 Task: Look for space in Biritiba Mirim, Brazil from 21st June, 2023 to 29th June, 2023 for 4 adults in price range Rs.7000 to Rs.12000. Place can be entire place with 2 bedrooms having 2 beds and 2 bathrooms. Property type can be house, flat, guest house. Booking option can be shelf check-in. Required host language is Spanish.
Action: Mouse moved to (405, 90)
Screenshot: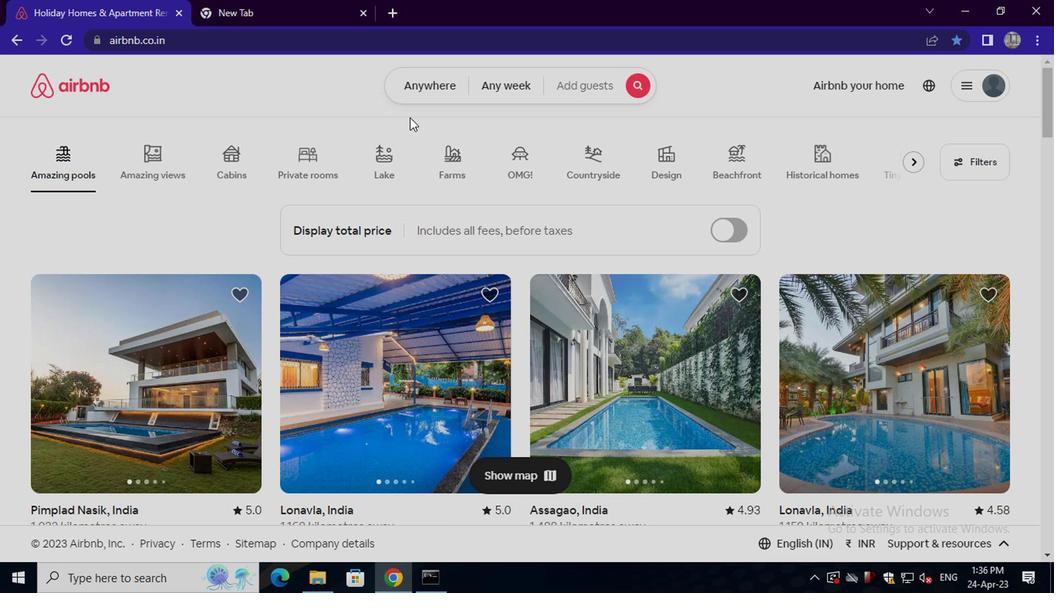 
Action: Mouse pressed left at (405, 90)
Screenshot: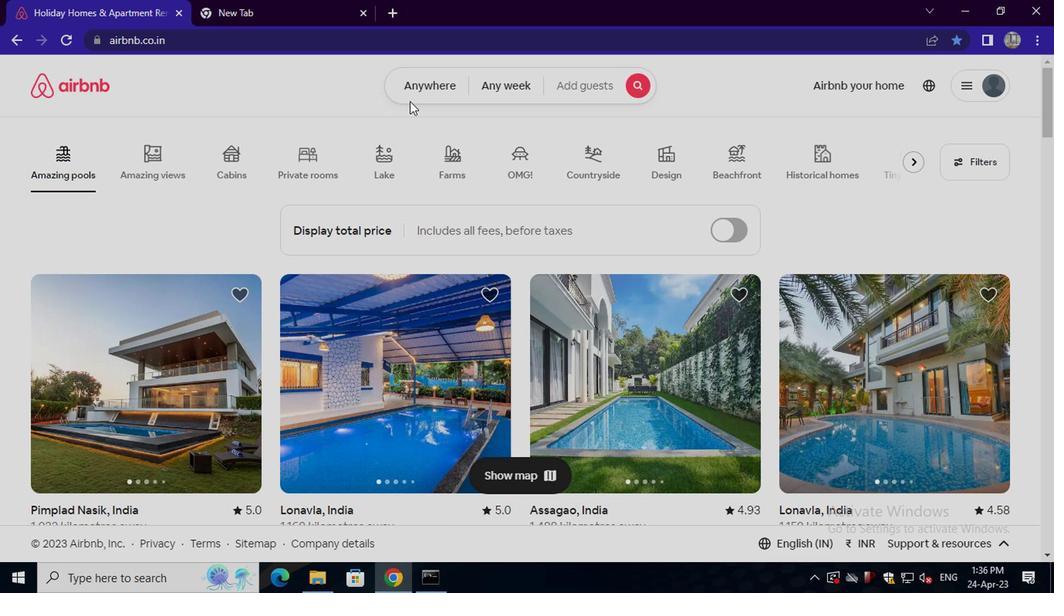 
Action: Mouse moved to (273, 145)
Screenshot: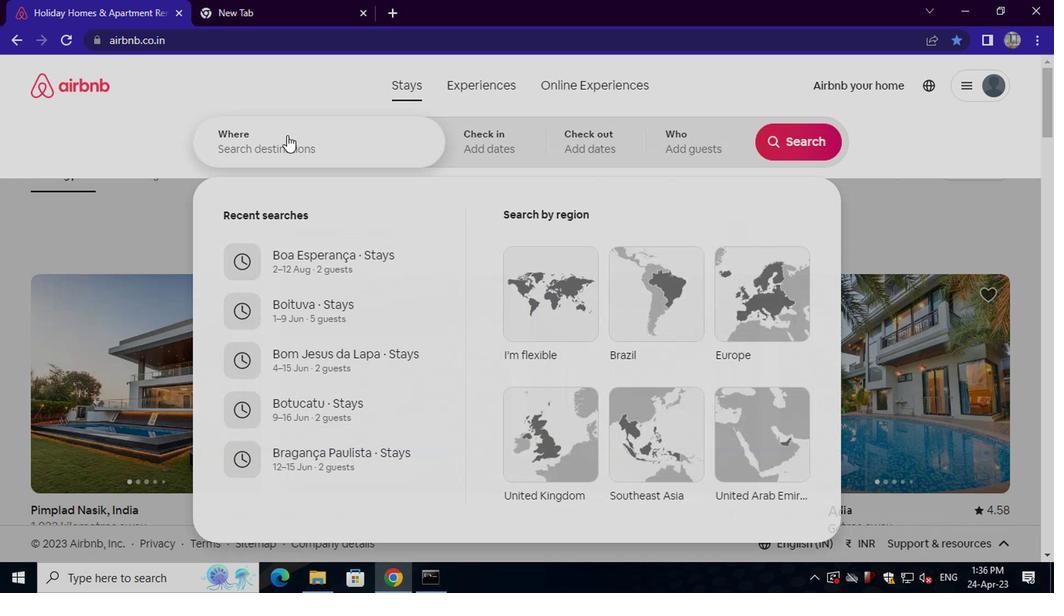 
Action: Mouse pressed left at (273, 145)
Screenshot: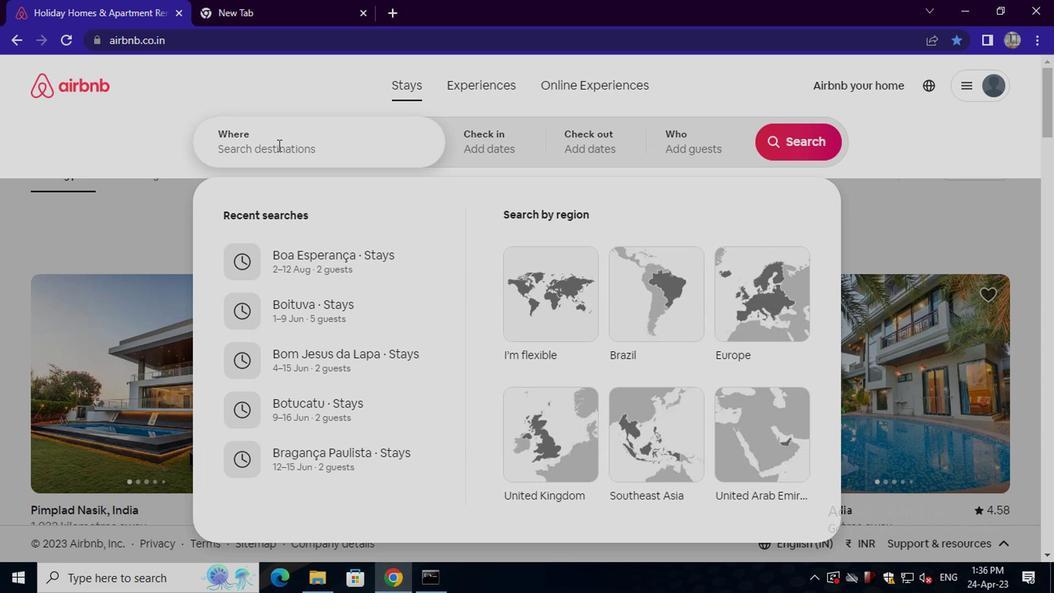 
Action: Key pressed biritiba<Key.space>mirim,<Key.space>brazil<Key.enter>
Screenshot: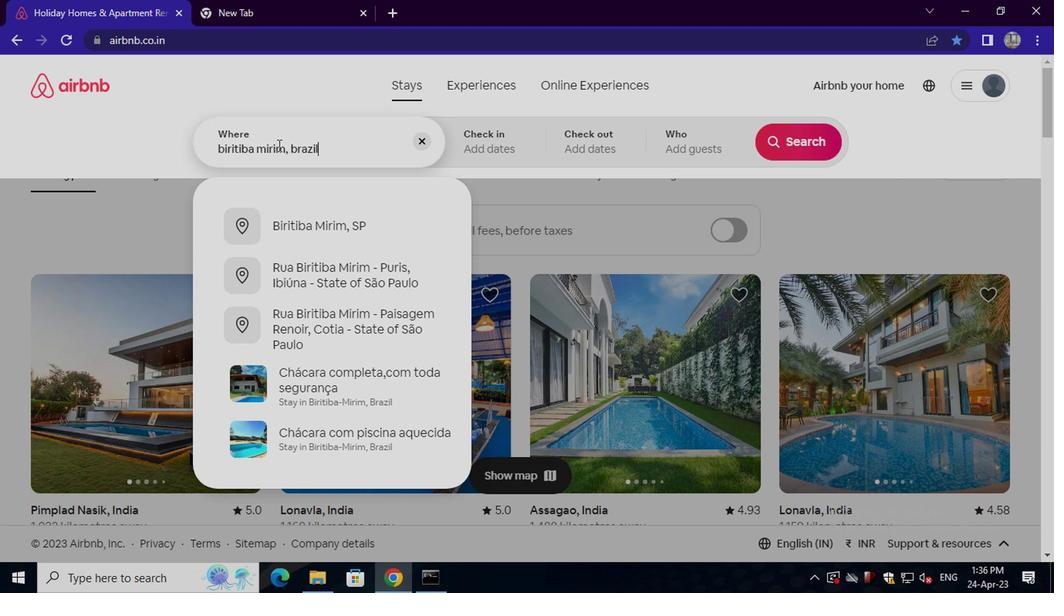 
Action: Mouse moved to (784, 263)
Screenshot: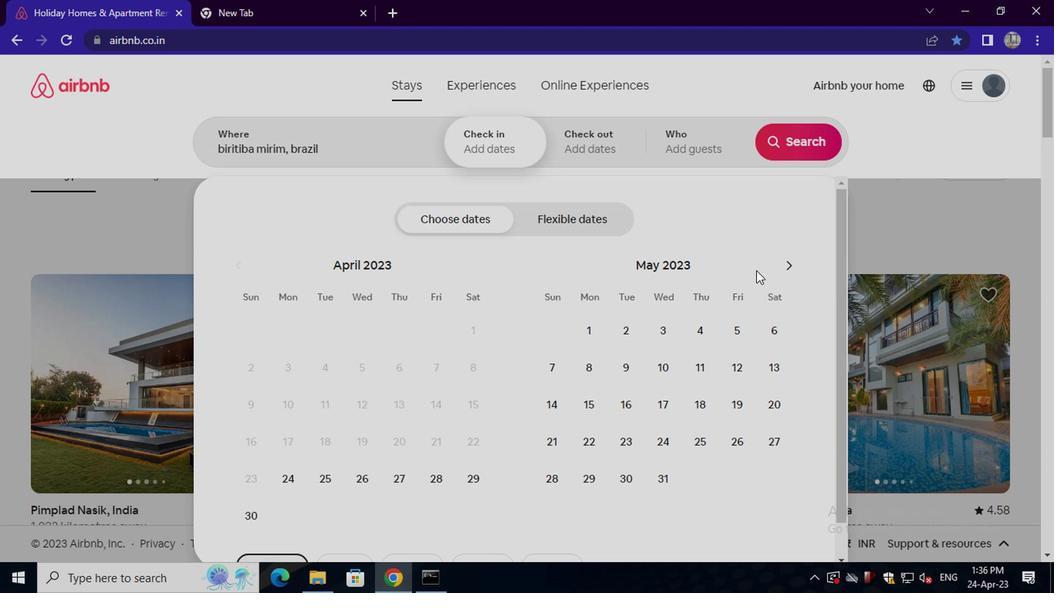 
Action: Mouse pressed left at (784, 263)
Screenshot: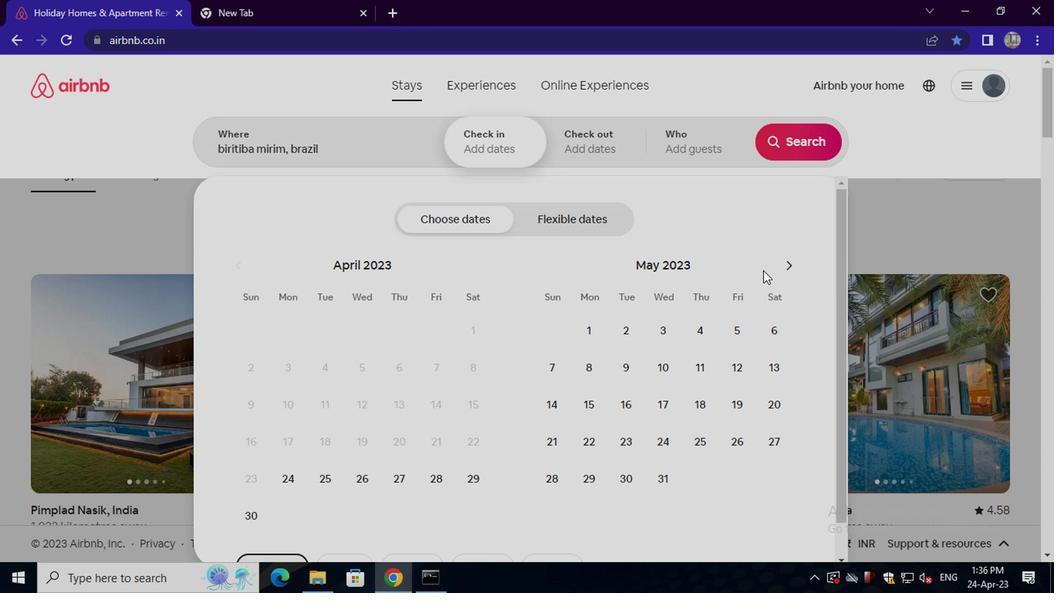 
Action: Mouse moved to (663, 443)
Screenshot: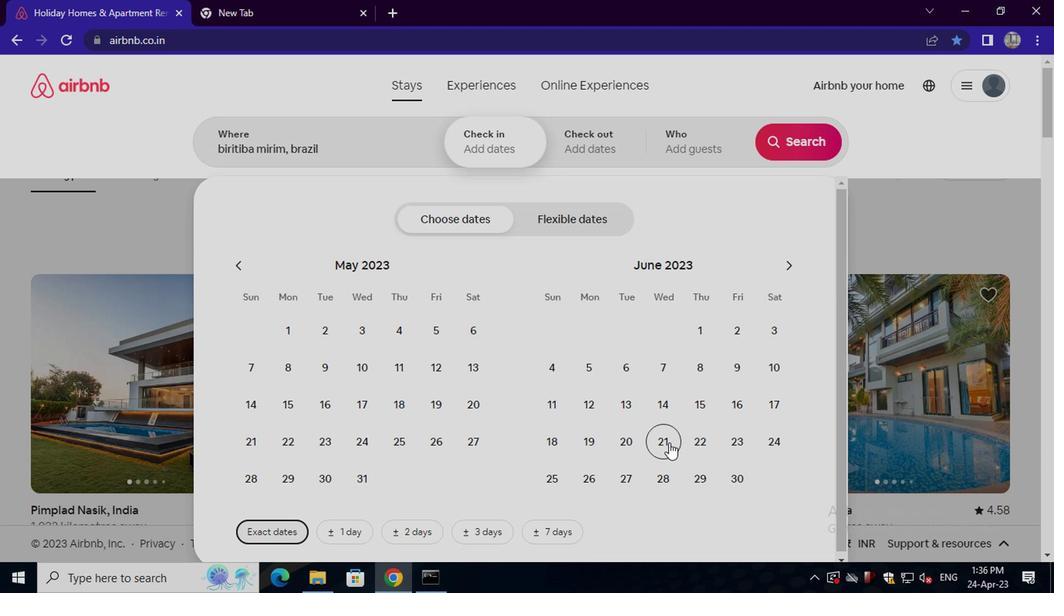 
Action: Mouse pressed left at (663, 443)
Screenshot: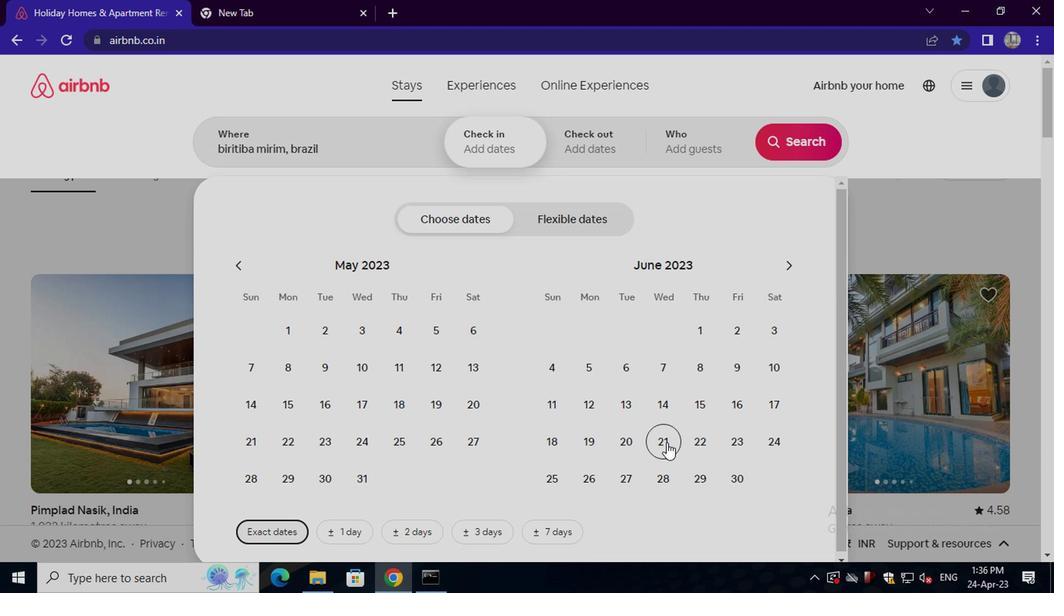 
Action: Mouse moved to (700, 476)
Screenshot: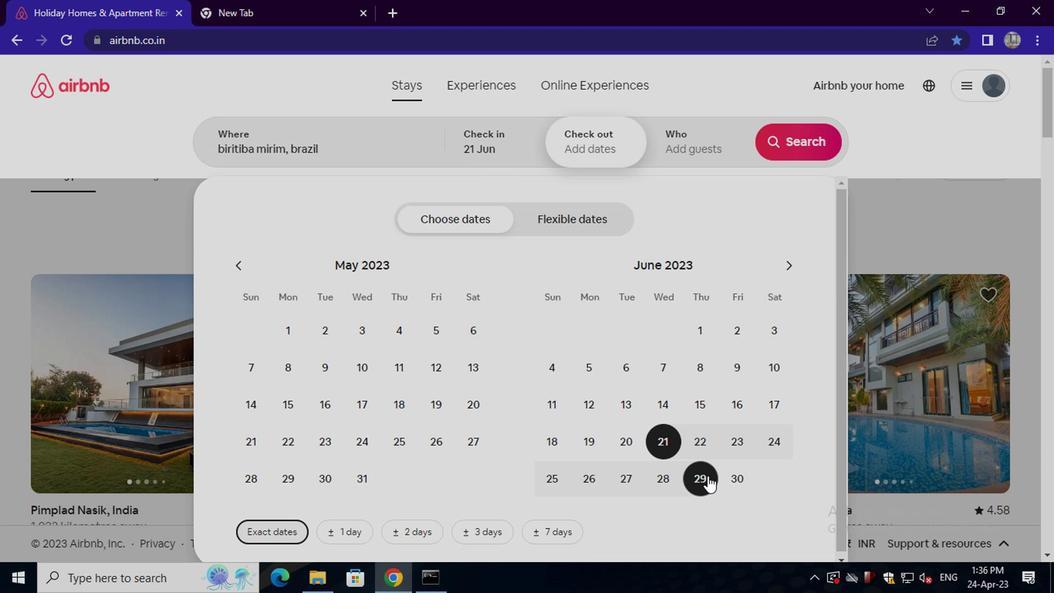 
Action: Mouse pressed left at (700, 476)
Screenshot: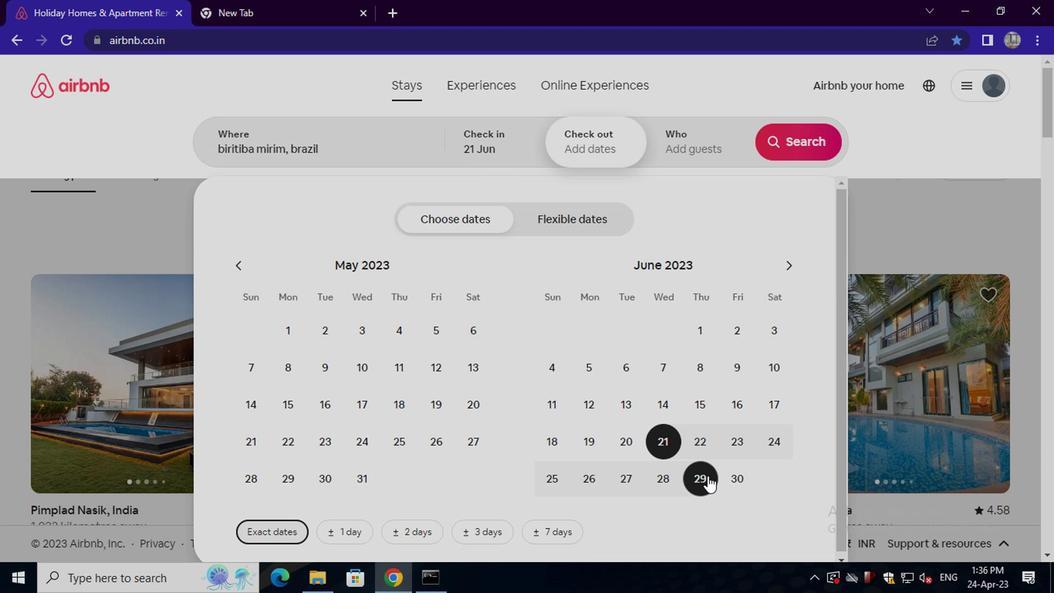 
Action: Mouse moved to (694, 139)
Screenshot: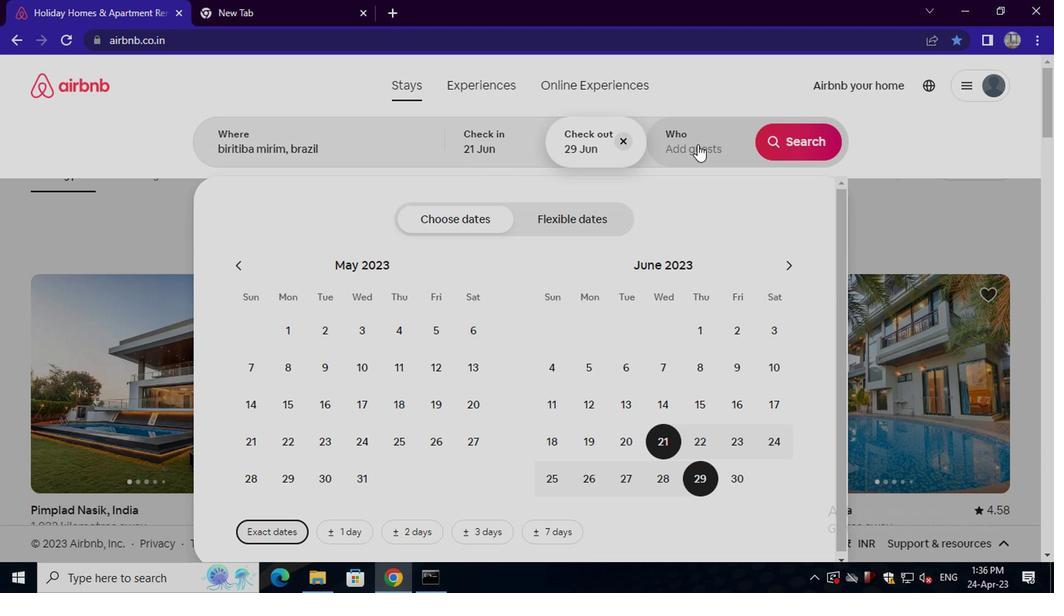 
Action: Mouse pressed left at (694, 139)
Screenshot: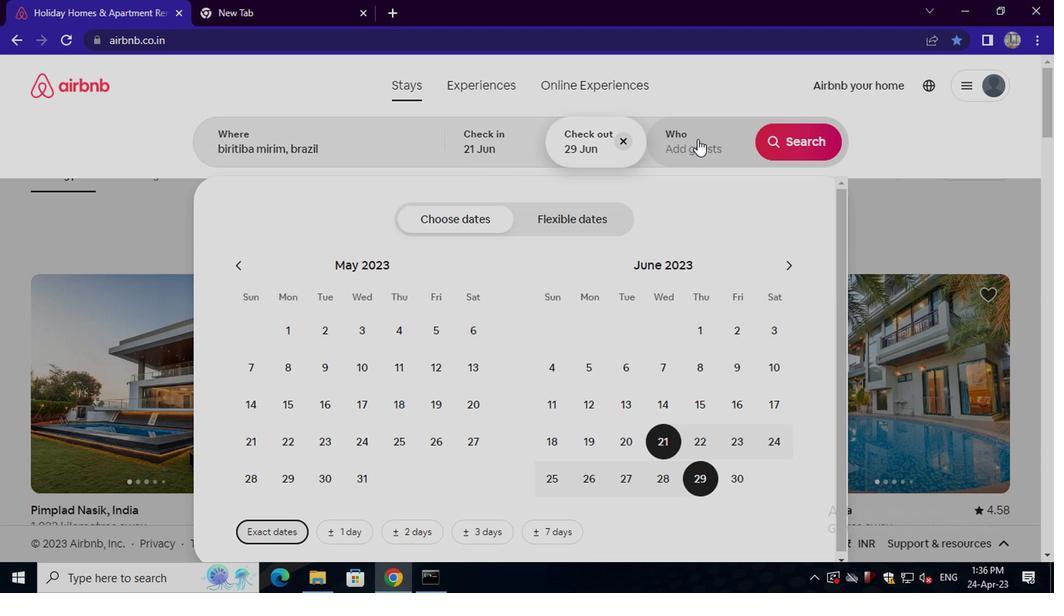 
Action: Mouse moved to (789, 227)
Screenshot: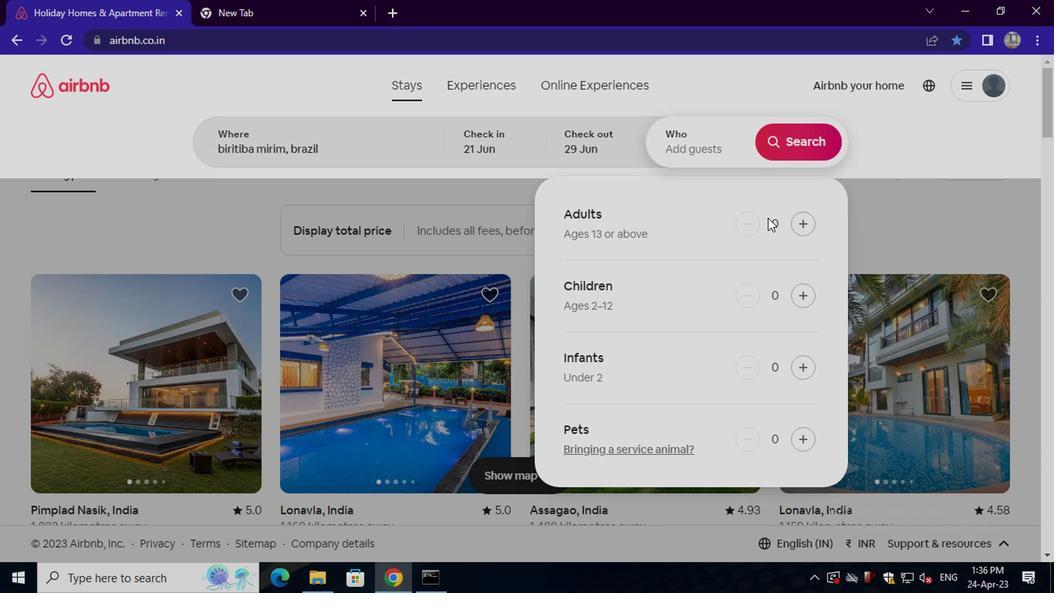 
Action: Mouse pressed left at (789, 227)
Screenshot: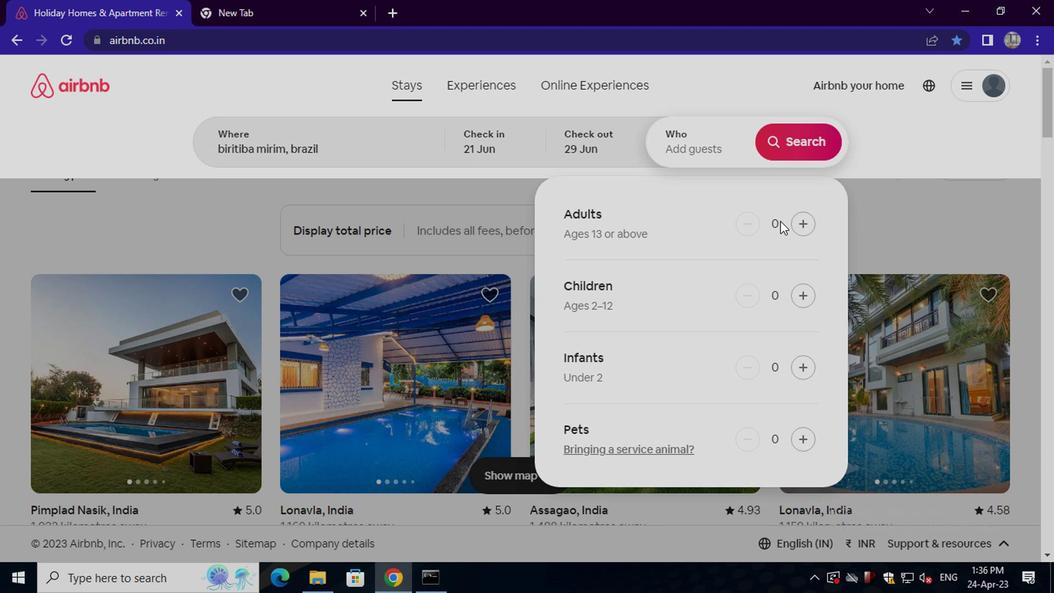 
Action: Mouse pressed left at (789, 227)
Screenshot: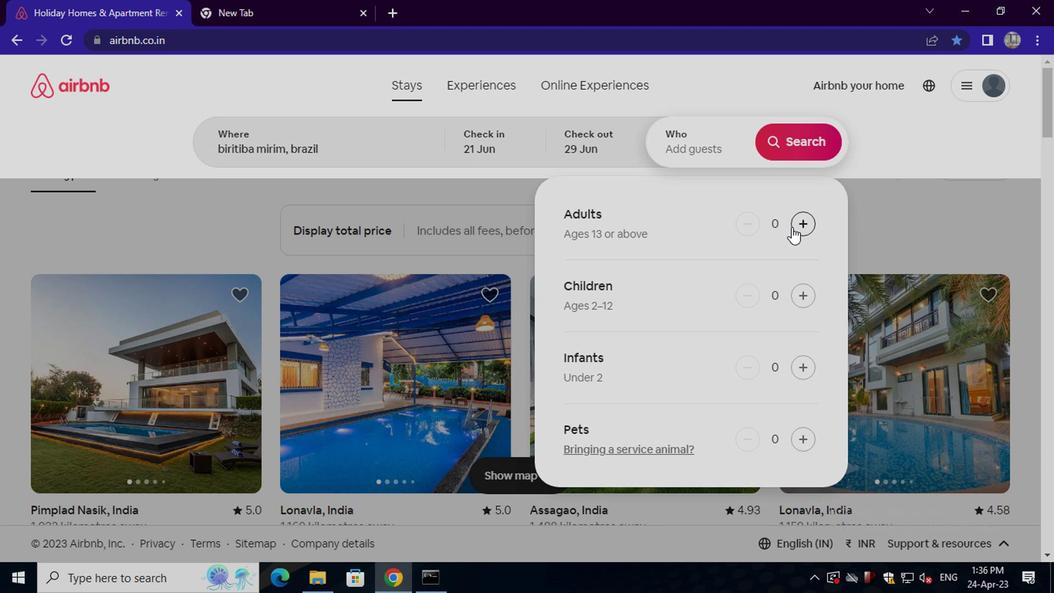 
Action: Mouse pressed left at (789, 227)
Screenshot: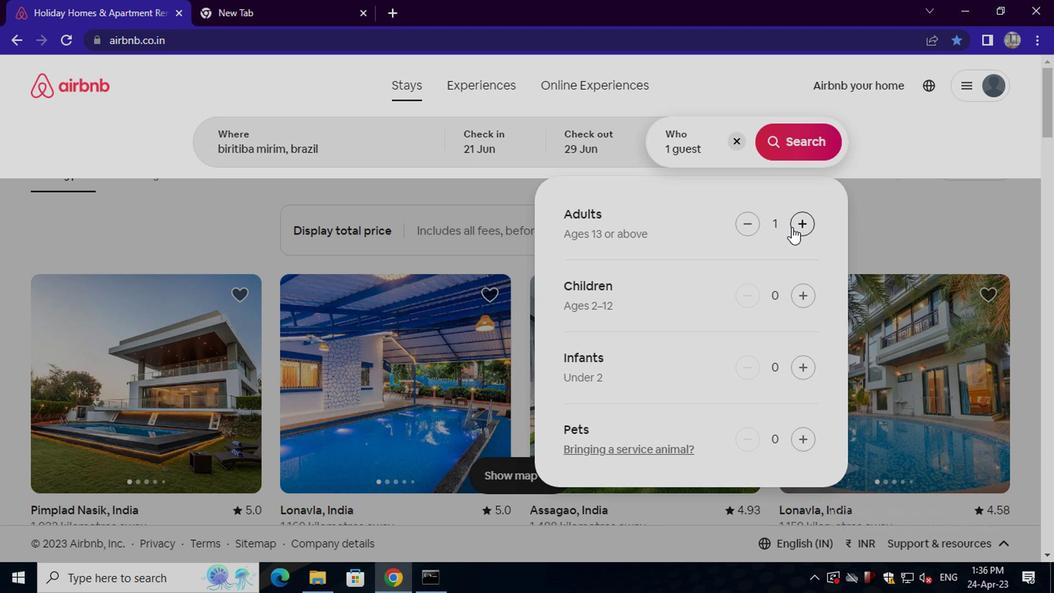 
Action: Mouse pressed left at (789, 227)
Screenshot: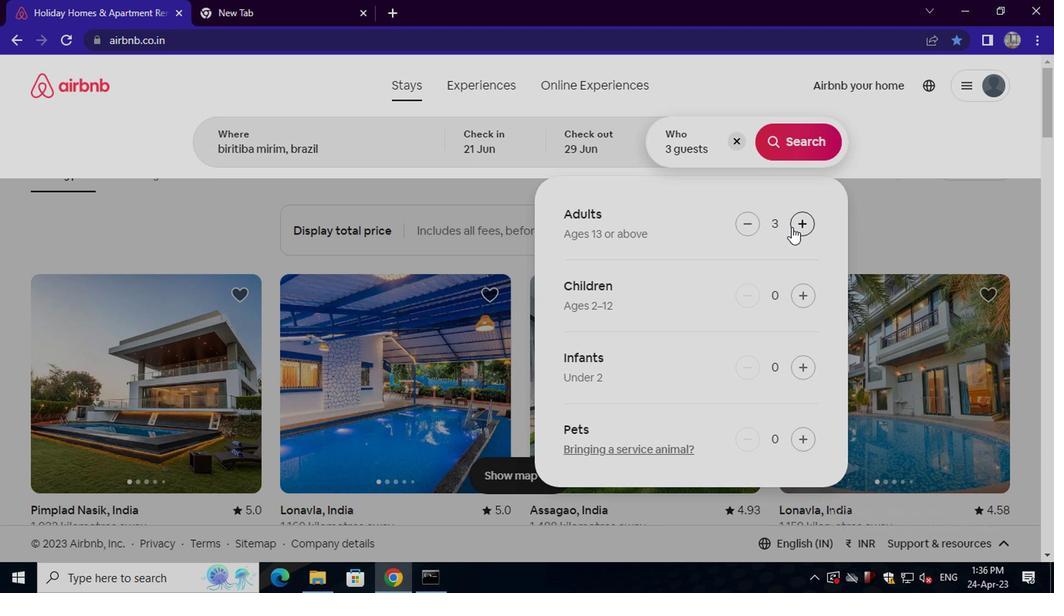 
Action: Mouse moved to (783, 150)
Screenshot: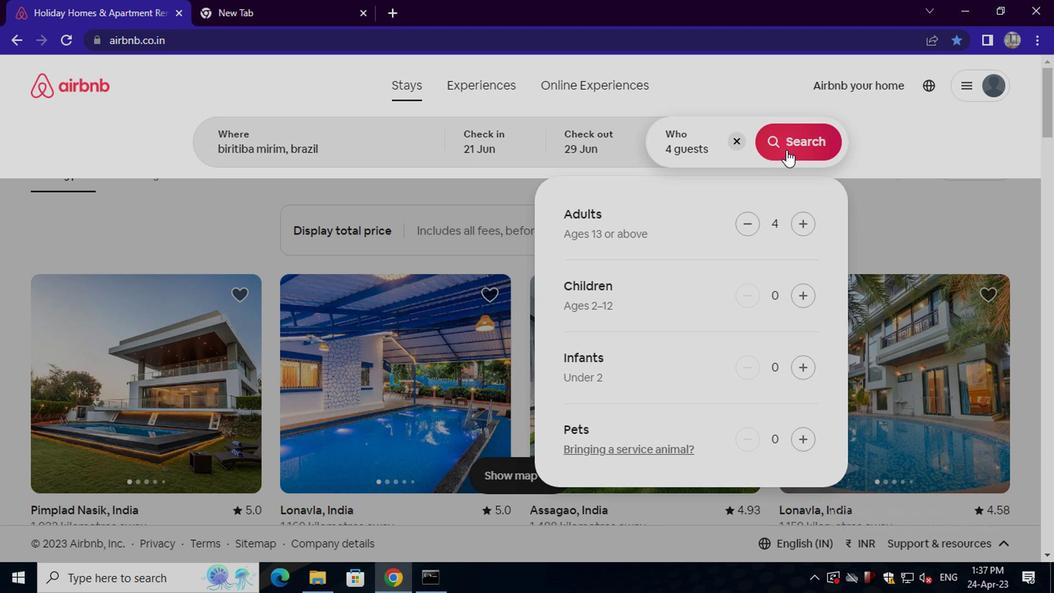 
Action: Mouse pressed left at (783, 150)
Screenshot: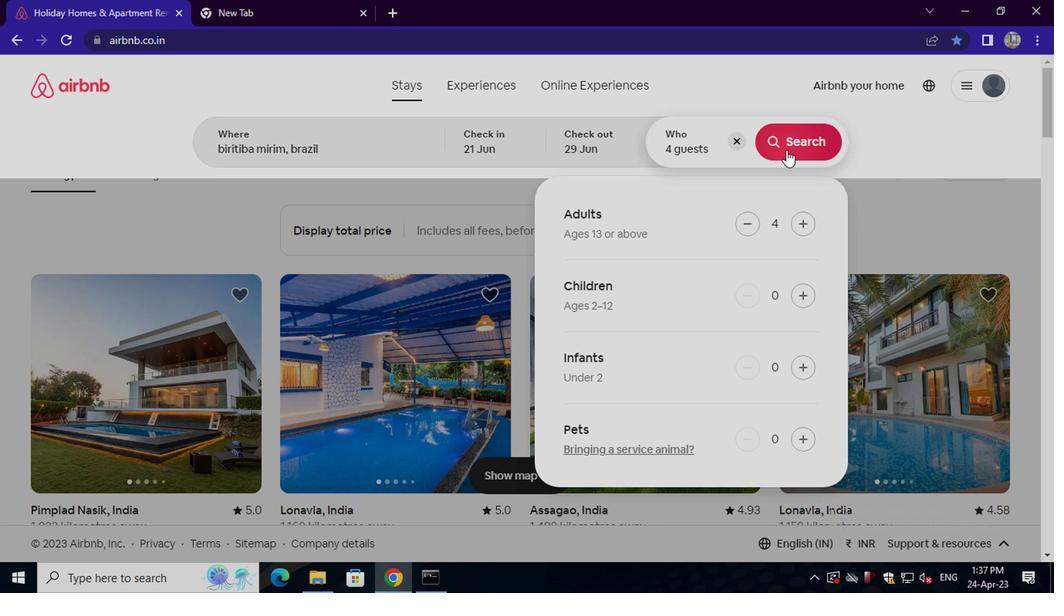 
Action: Mouse moved to (972, 150)
Screenshot: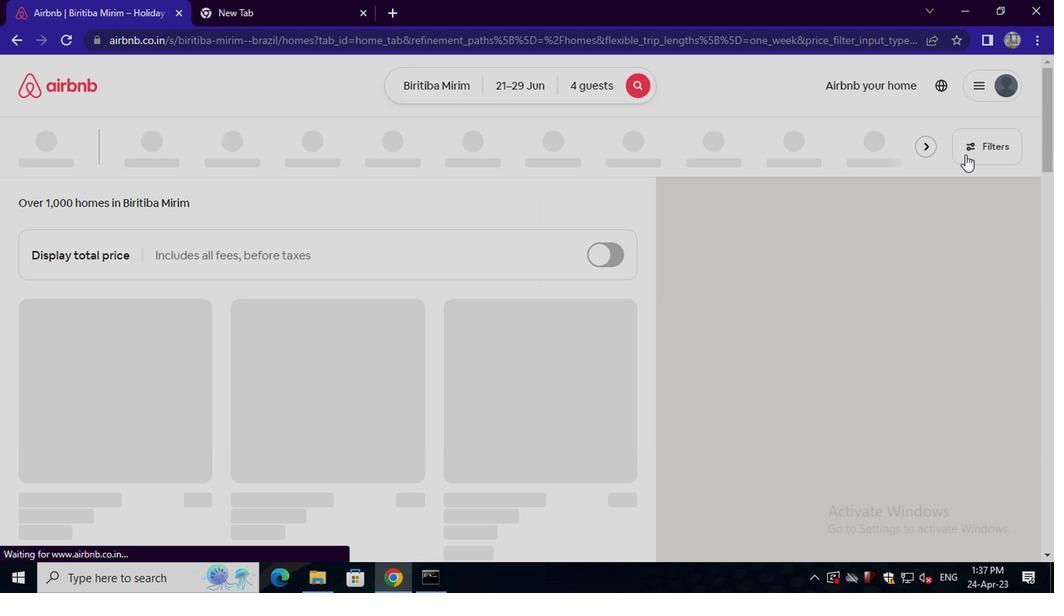 
Action: Mouse pressed left at (972, 150)
Screenshot: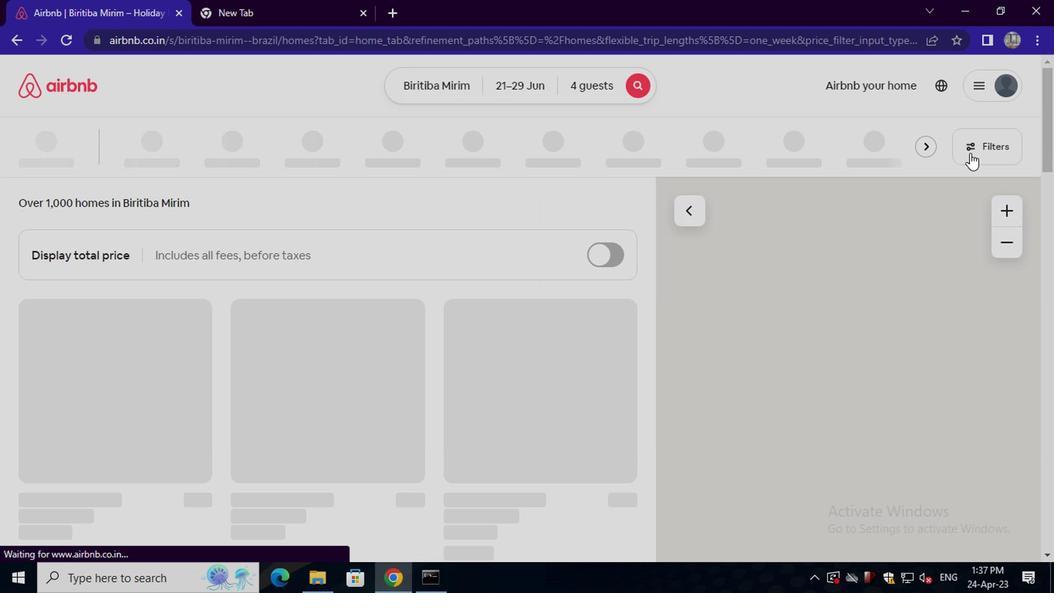 
Action: Mouse moved to (359, 337)
Screenshot: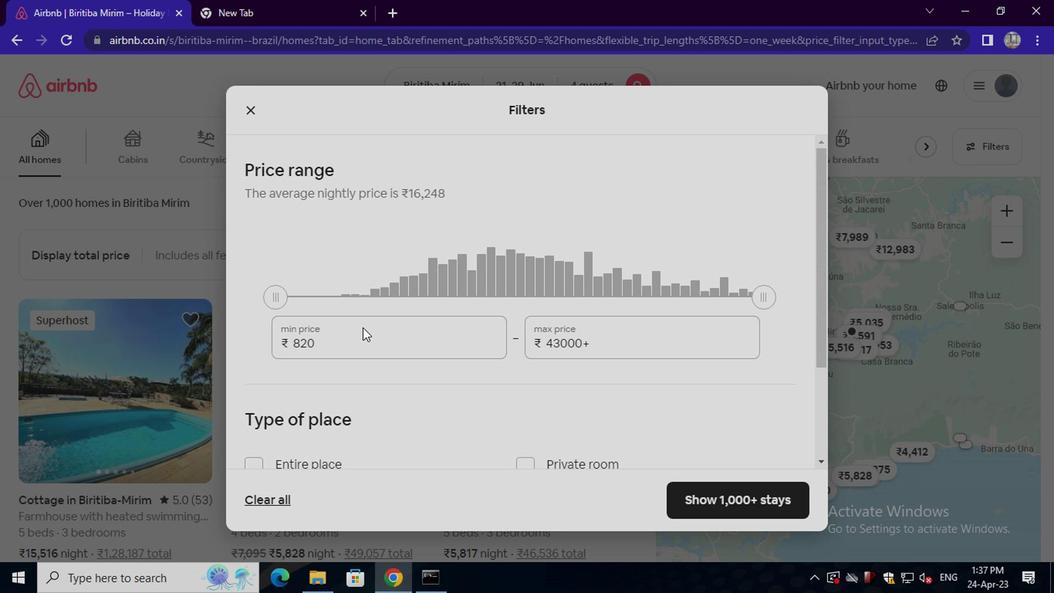 
Action: Mouse pressed left at (359, 337)
Screenshot: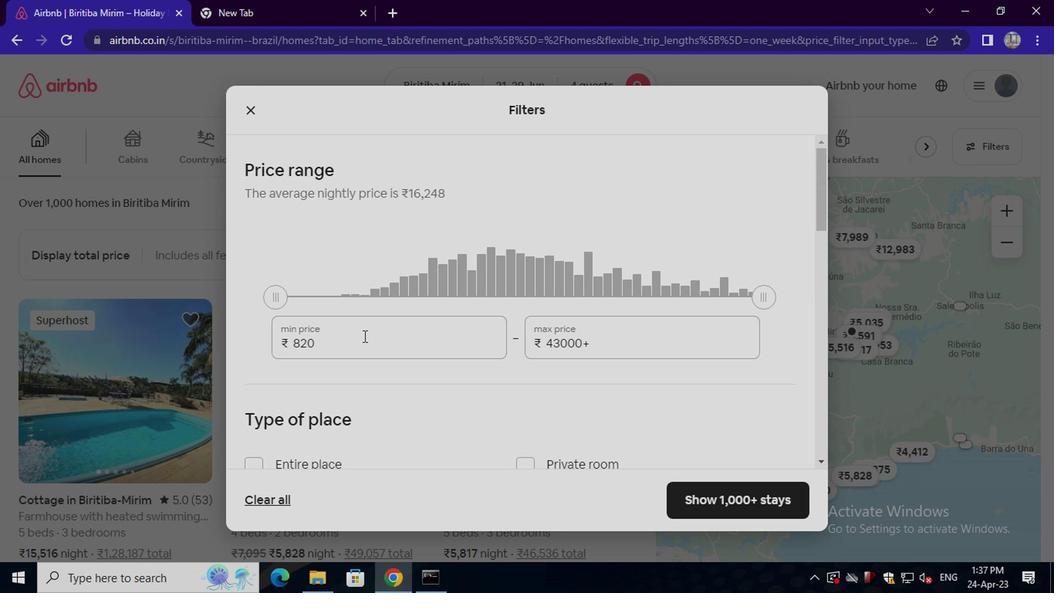 
Action: Key pressed <Key.backspace><Key.backspace><Key.backspace><Key.backspace><Key.backspace><Key.backspace><Key.backspace><Key.backspace><Key.backspace><Key.backspace><Key.backspace><Key.backspace>7000
Screenshot: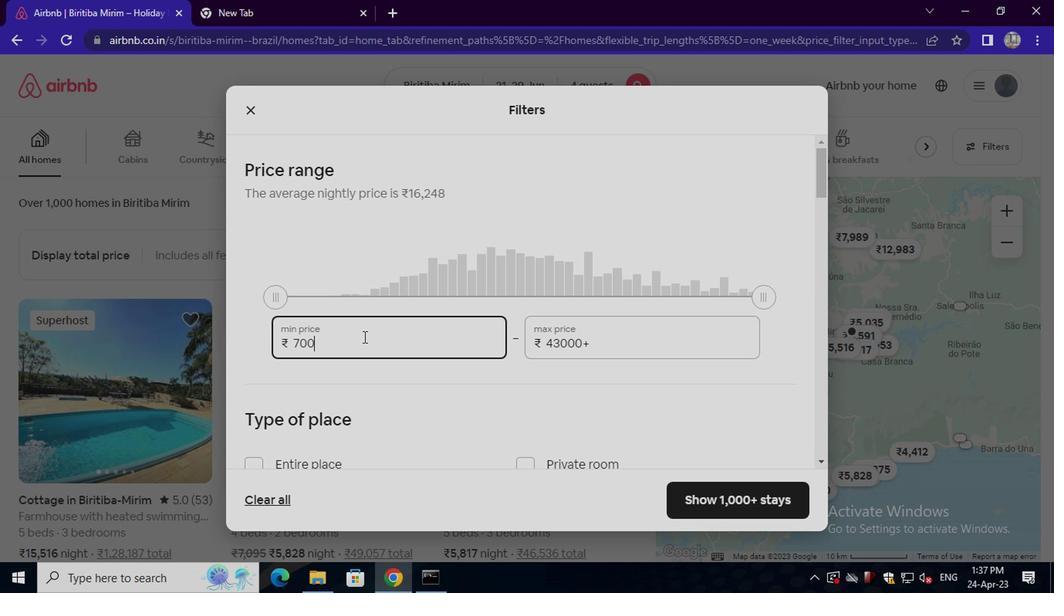 
Action: Mouse moved to (597, 342)
Screenshot: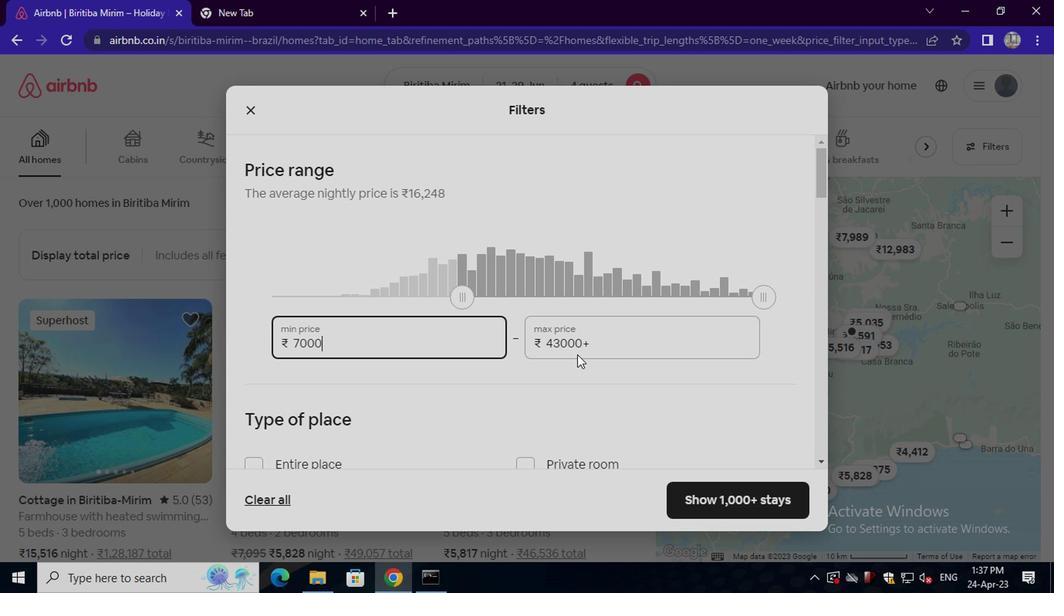 
Action: Mouse pressed left at (597, 342)
Screenshot: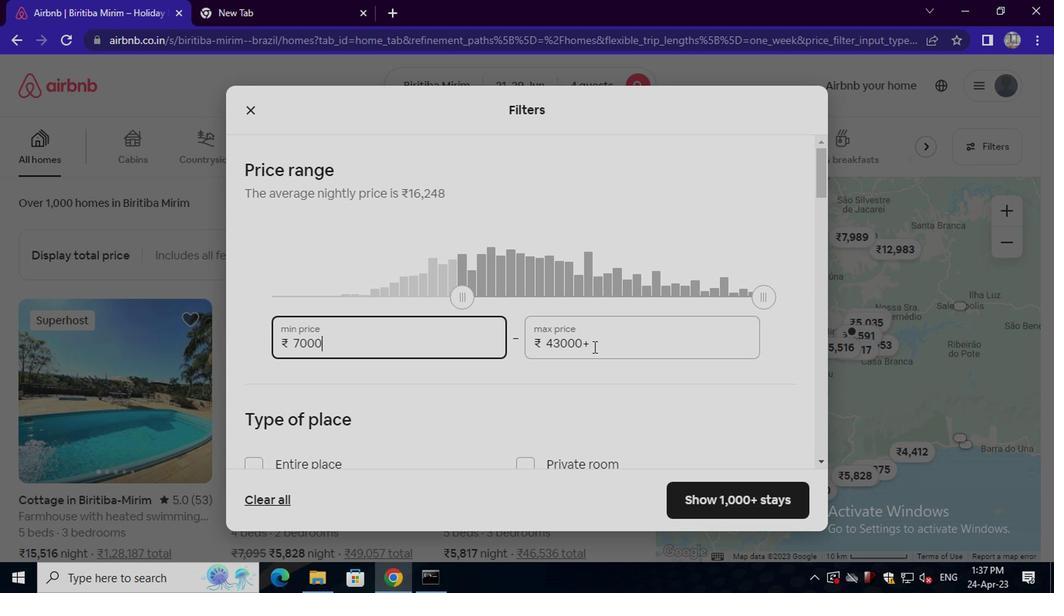 
Action: Mouse moved to (577, 332)
Screenshot: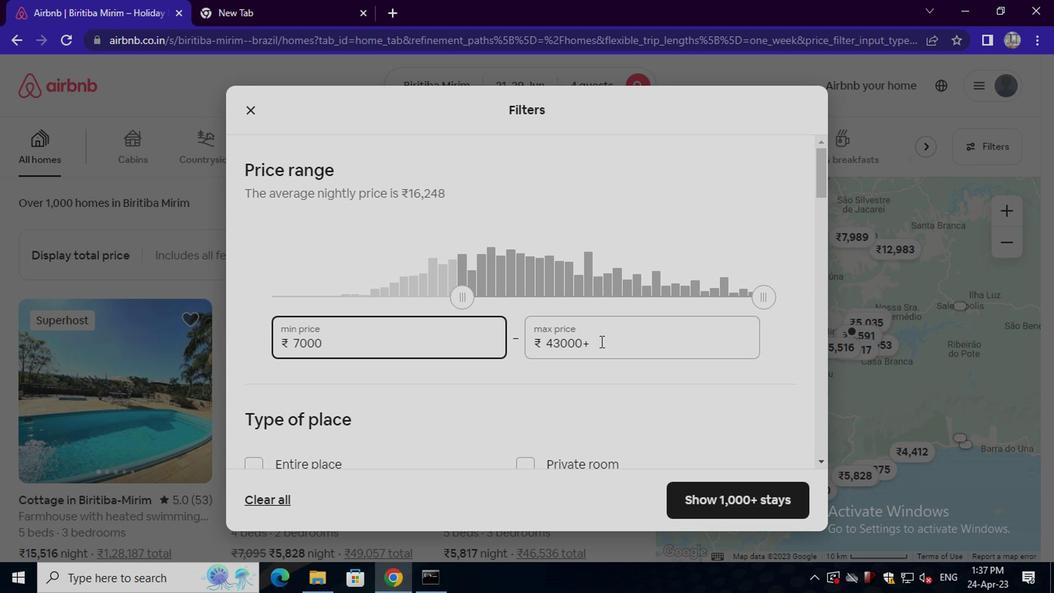 
Action: Key pressed <Key.backspace><Key.backspace><Key.backspace><Key.backspace><Key.backspace><Key.backspace><Key.backspace><Key.backspace><Key.backspace><Key.backspace><Key.backspace><Key.backspace><Key.backspace><Key.backspace>12000
Screenshot: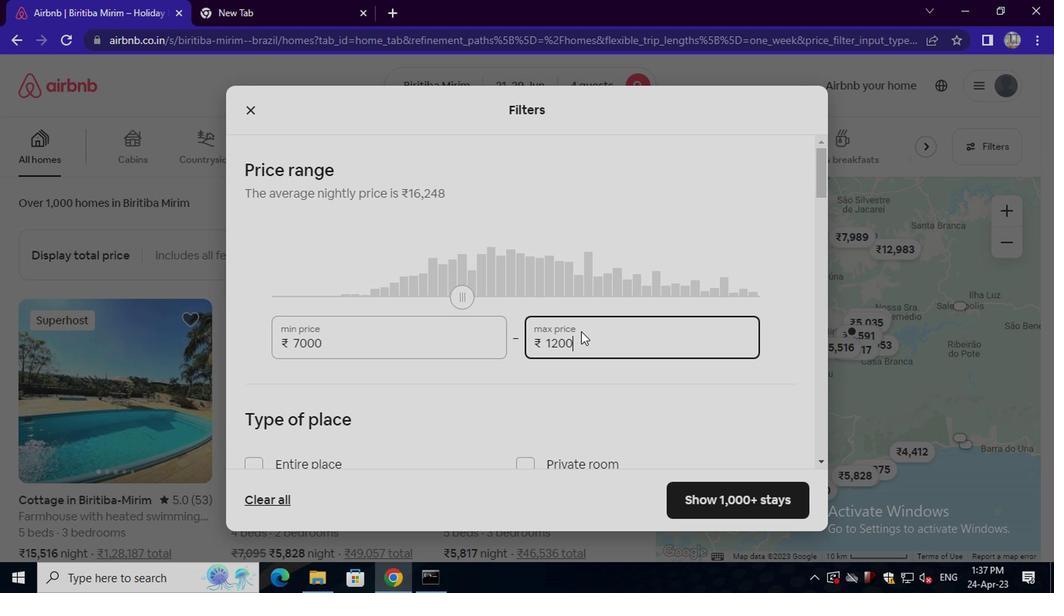 
Action: Mouse moved to (545, 370)
Screenshot: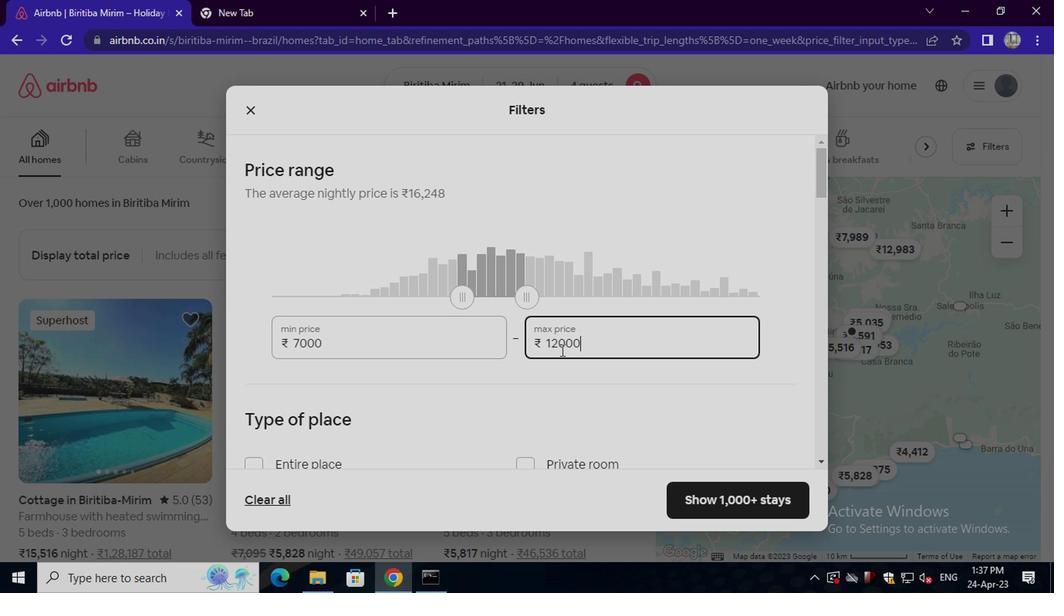 
Action: Mouse scrolled (545, 369) with delta (0, 0)
Screenshot: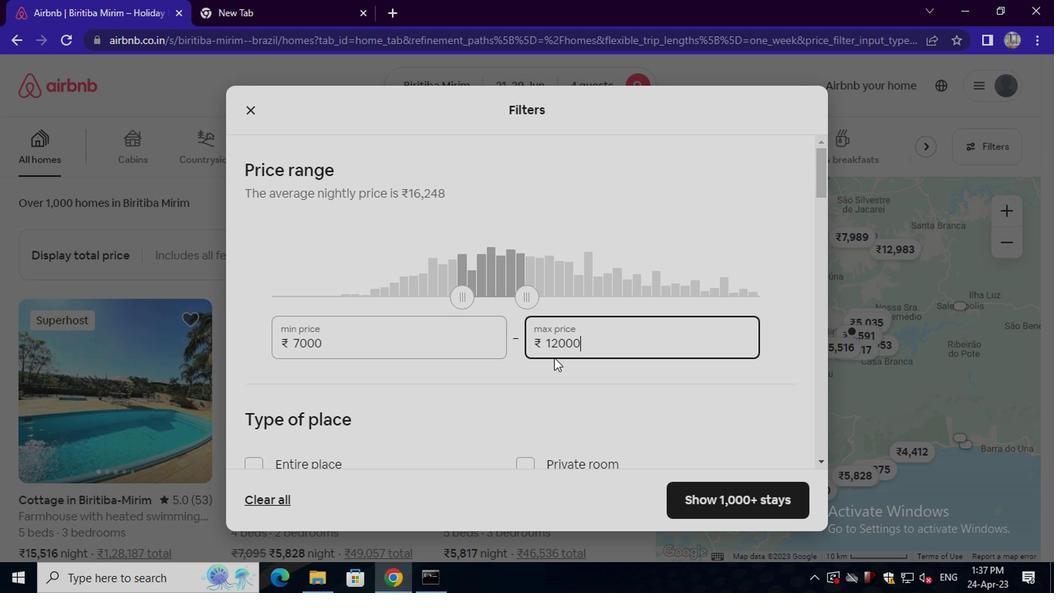 
Action: Mouse moved to (271, 386)
Screenshot: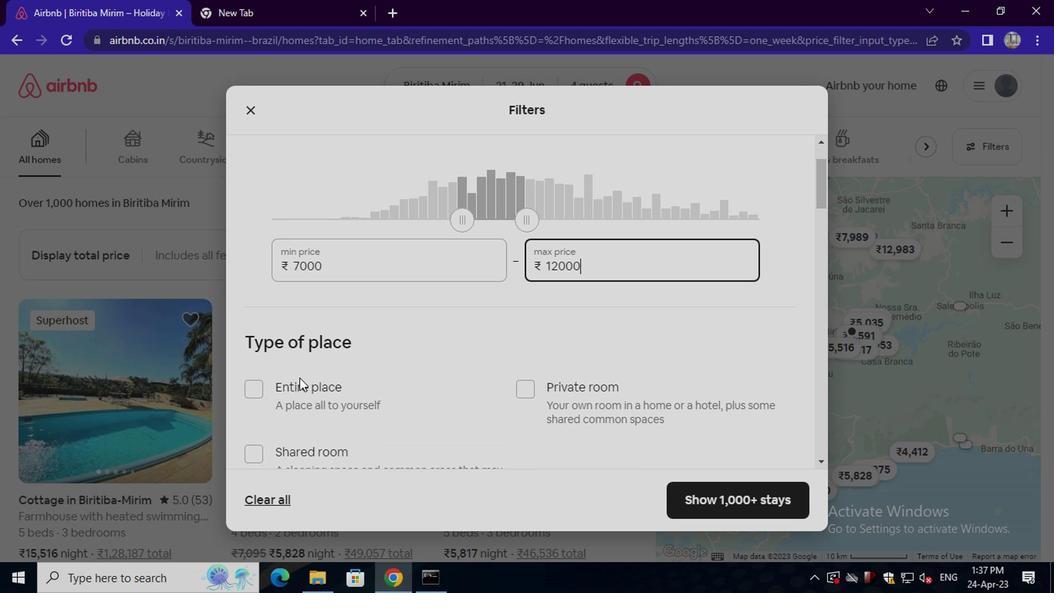 
Action: Mouse pressed left at (271, 386)
Screenshot: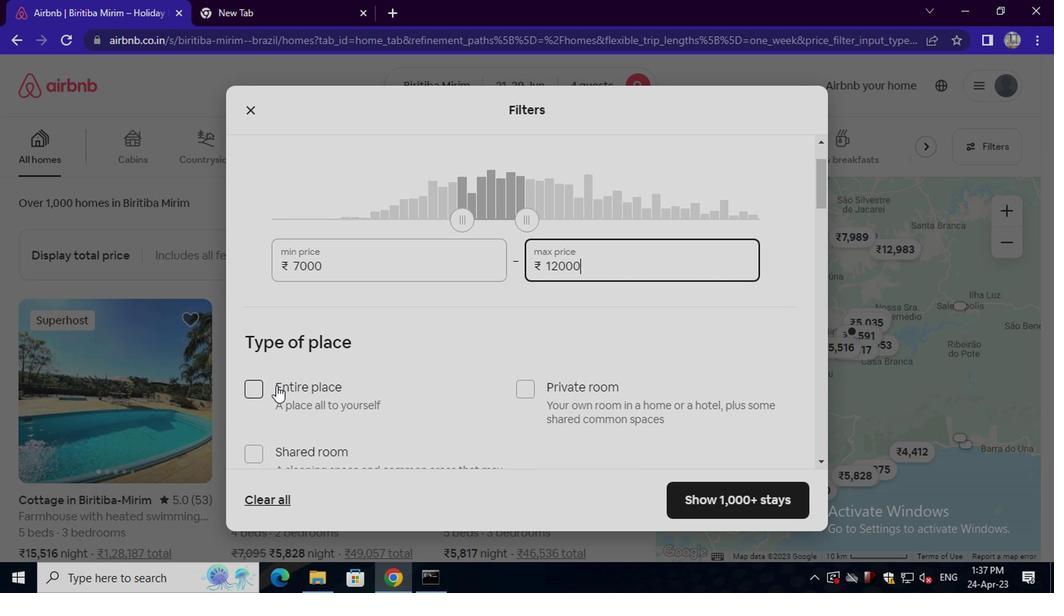 
Action: Mouse moved to (398, 371)
Screenshot: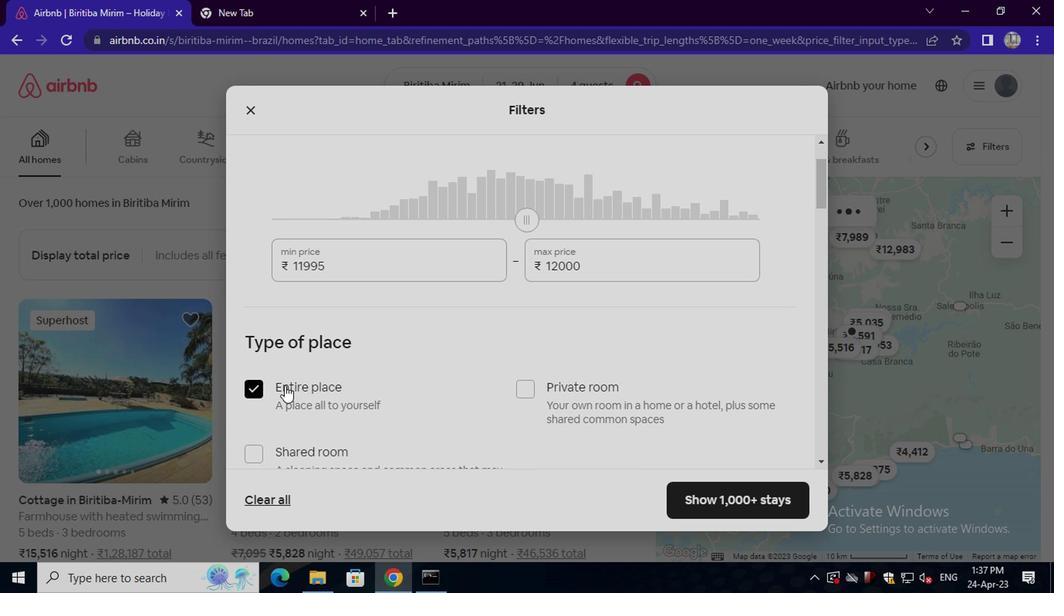 
Action: Mouse scrolled (398, 370) with delta (0, -1)
Screenshot: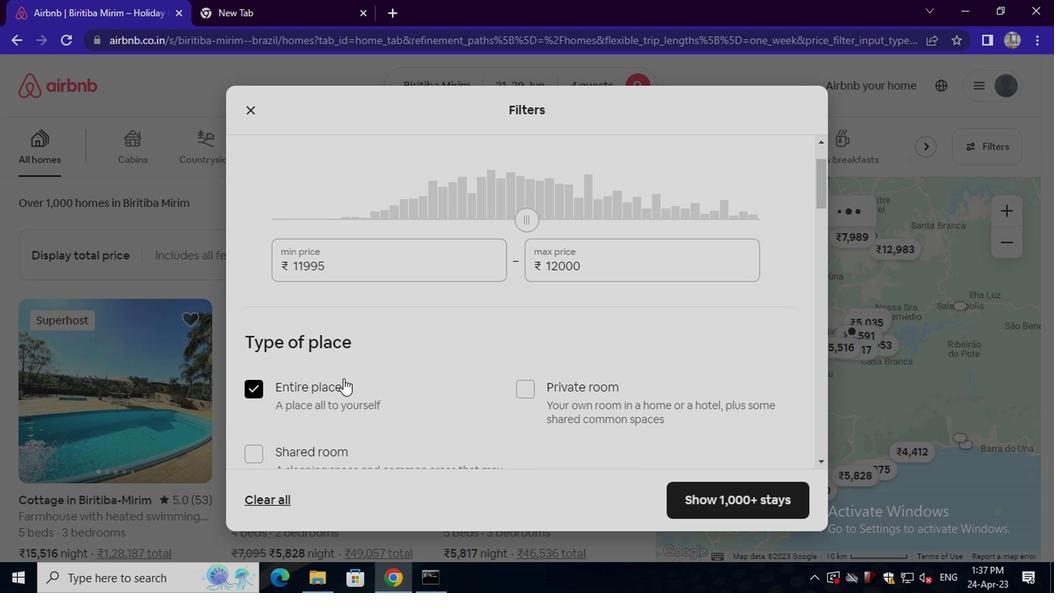 
Action: Mouse scrolled (398, 370) with delta (0, -1)
Screenshot: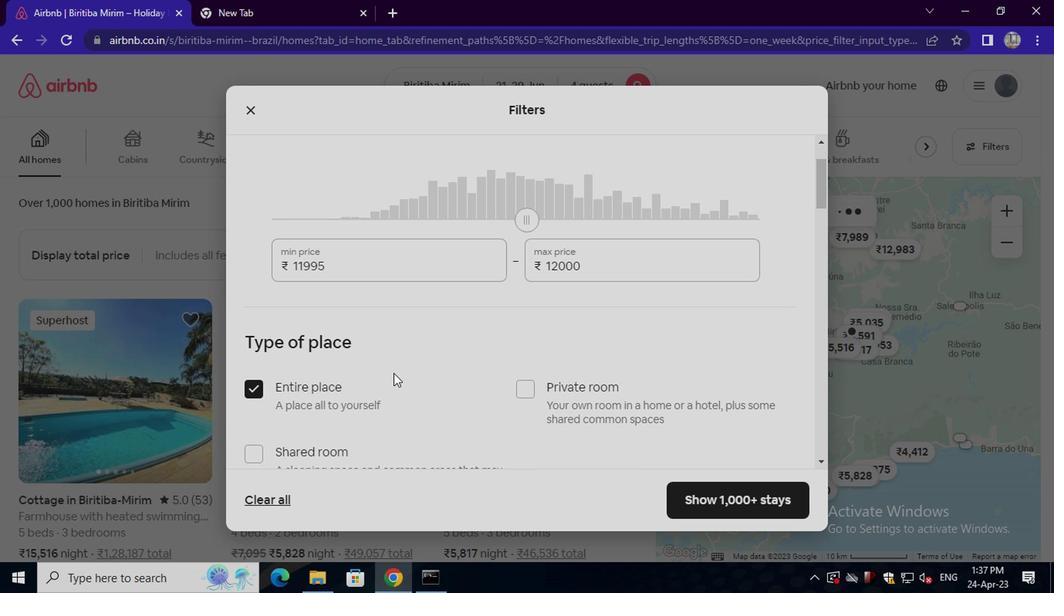 
Action: Mouse scrolled (398, 370) with delta (0, -1)
Screenshot: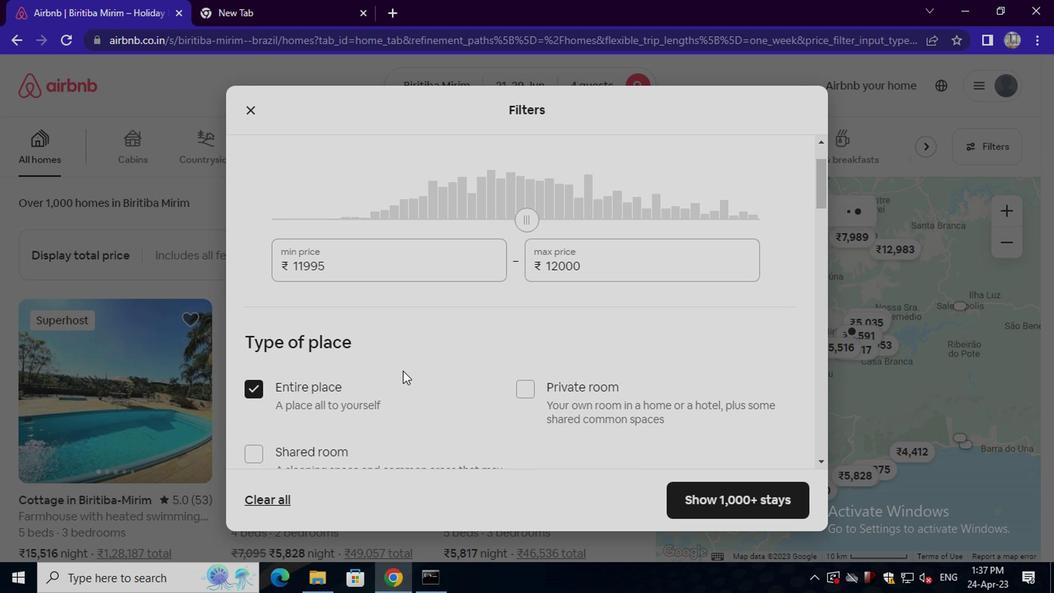 
Action: Mouse moved to (399, 377)
Screenshot: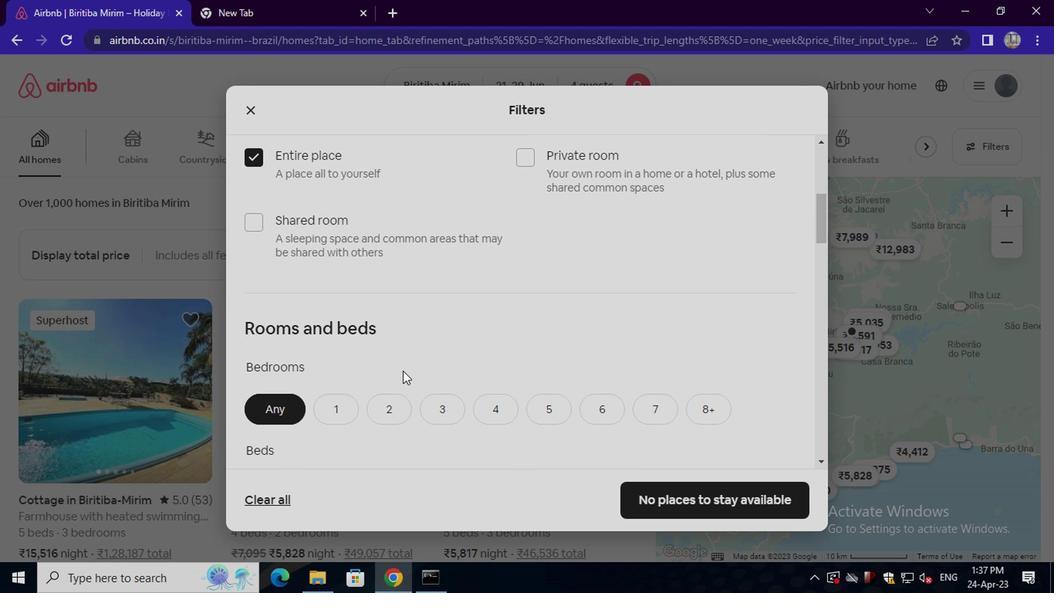 
Action: Mouse scrolled (399, 376) with delta (0, -1)
Screenshot: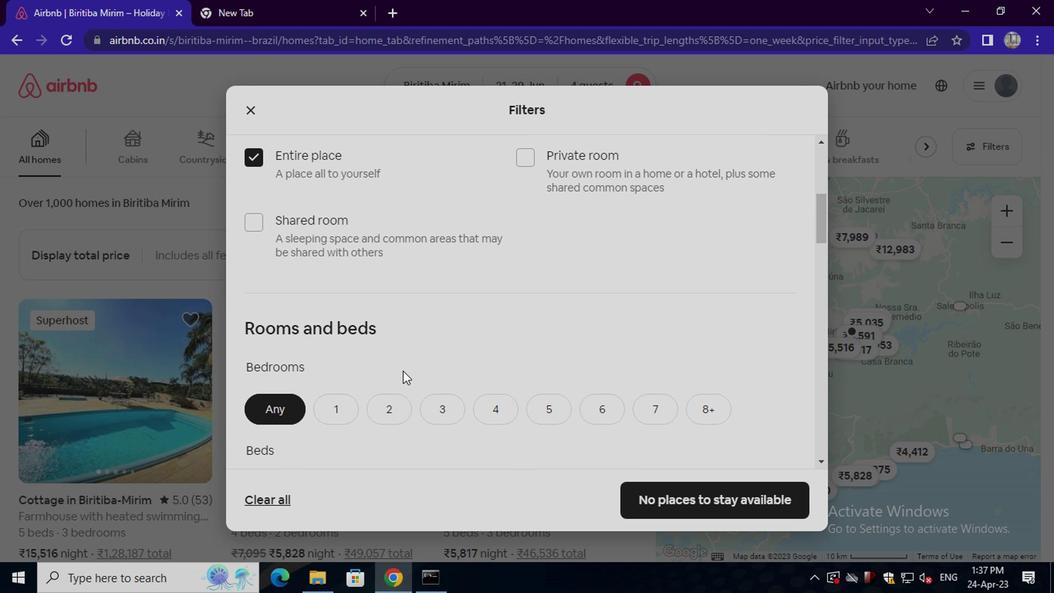 
Action: Mouse moved to (381, 343)
Screenshot: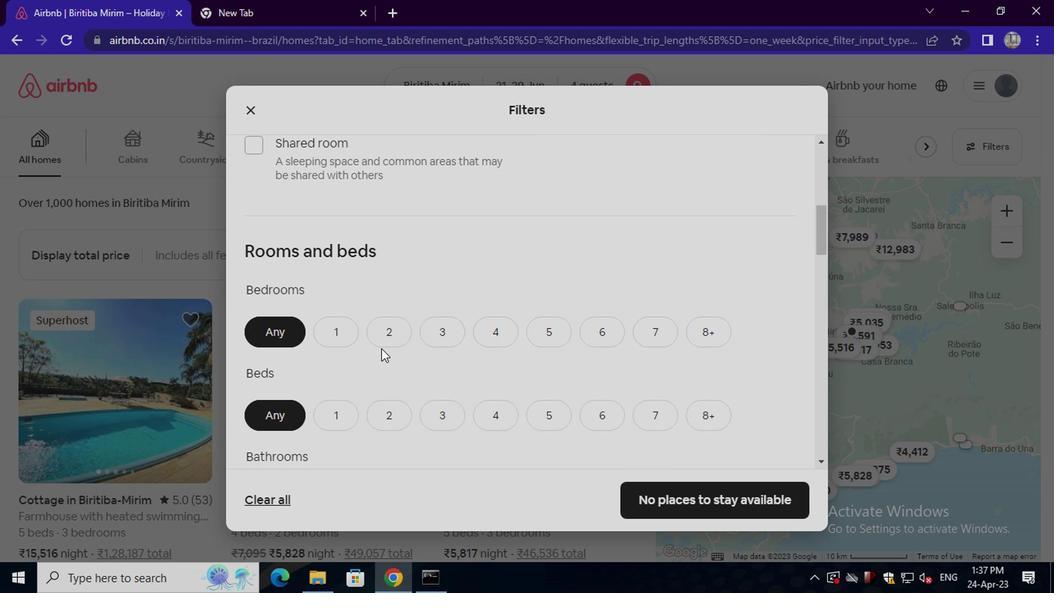 
Action: Mouse pressed left at (381, 343)
Screenshot: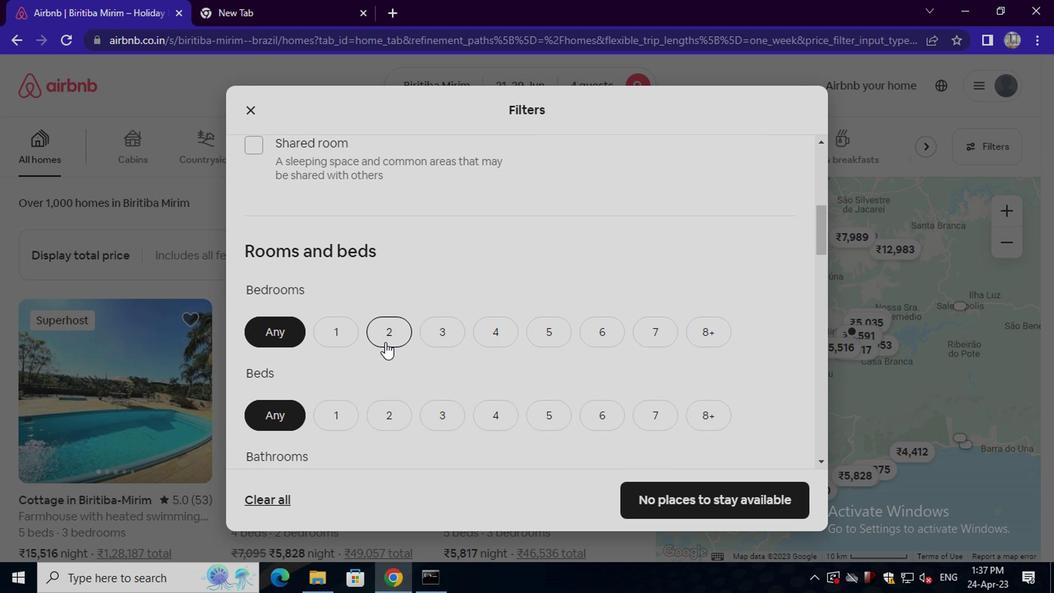 
Action: Mouse moved to (389, 406)
Screenshot: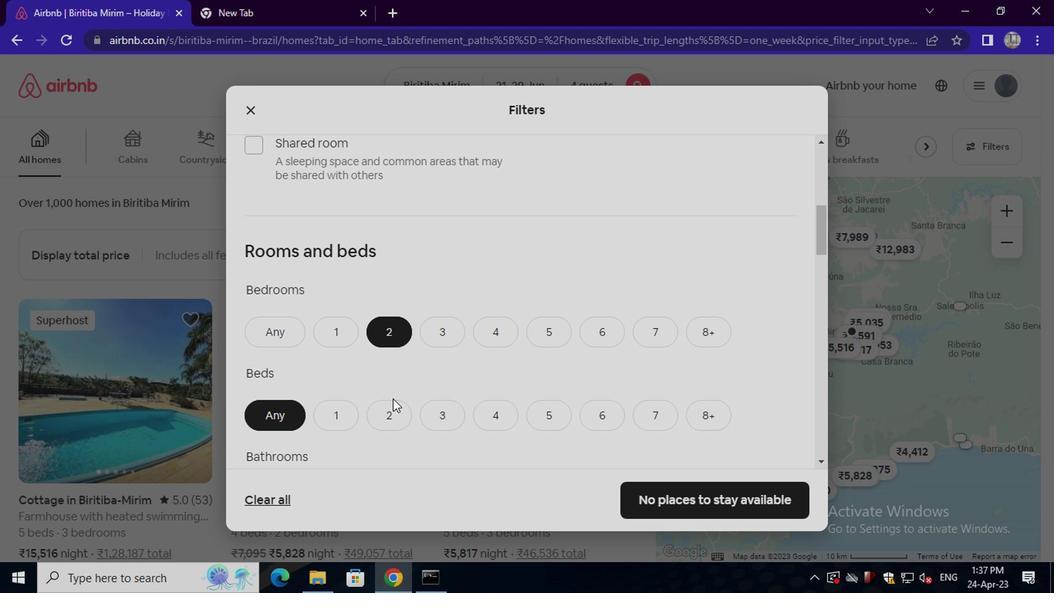 
Action: Mouse pressed left at (389, 406)
Screenshot: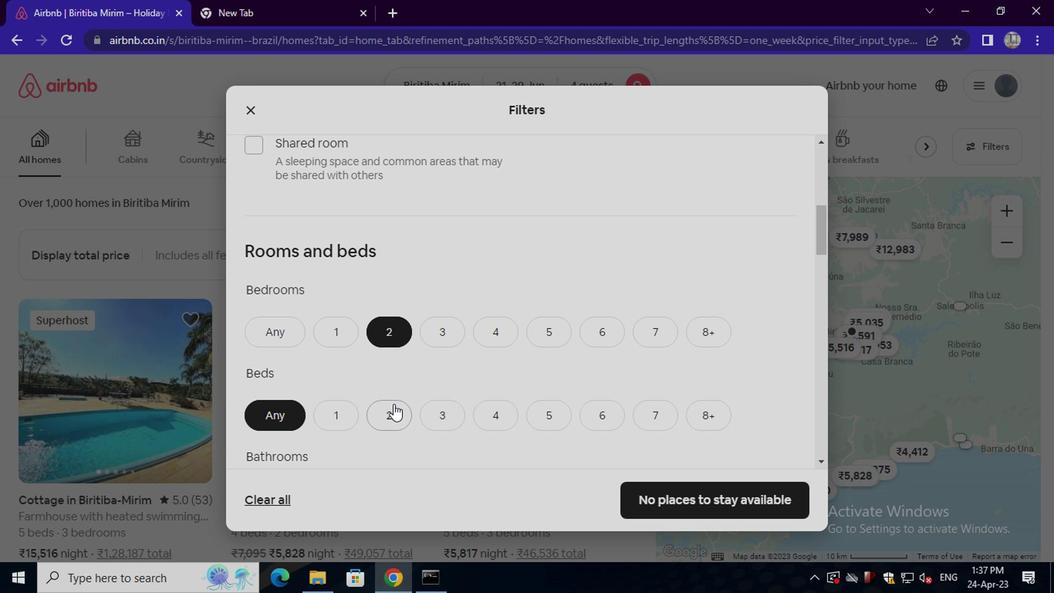 
Action: Mouse scrolled (389, 405) with delta (0, 0)
Screenshot: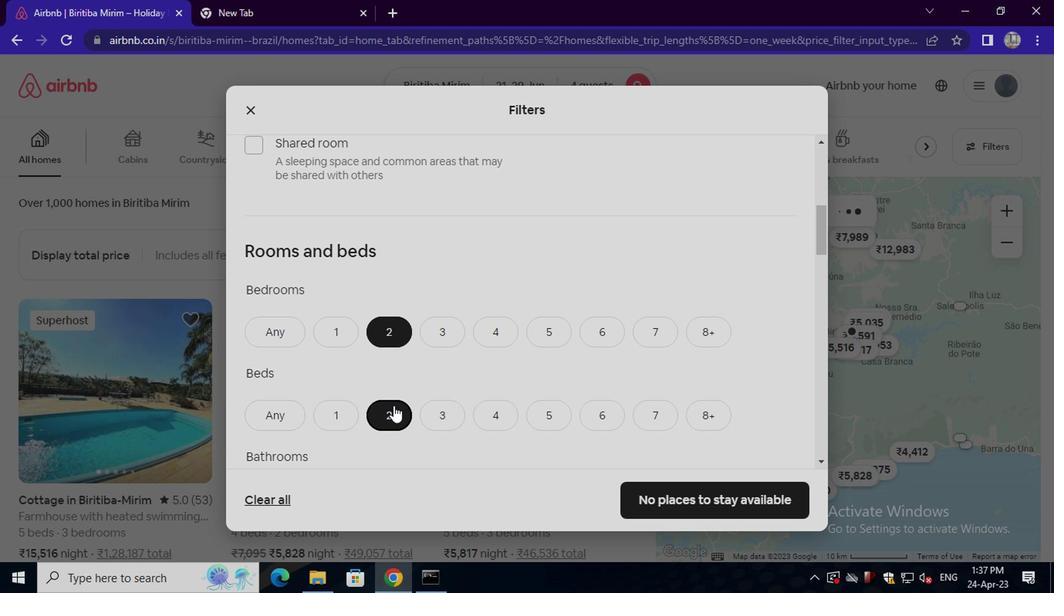 
Action: Mouse scrolled (389, 405) with delta (0, 0)
Screenshot: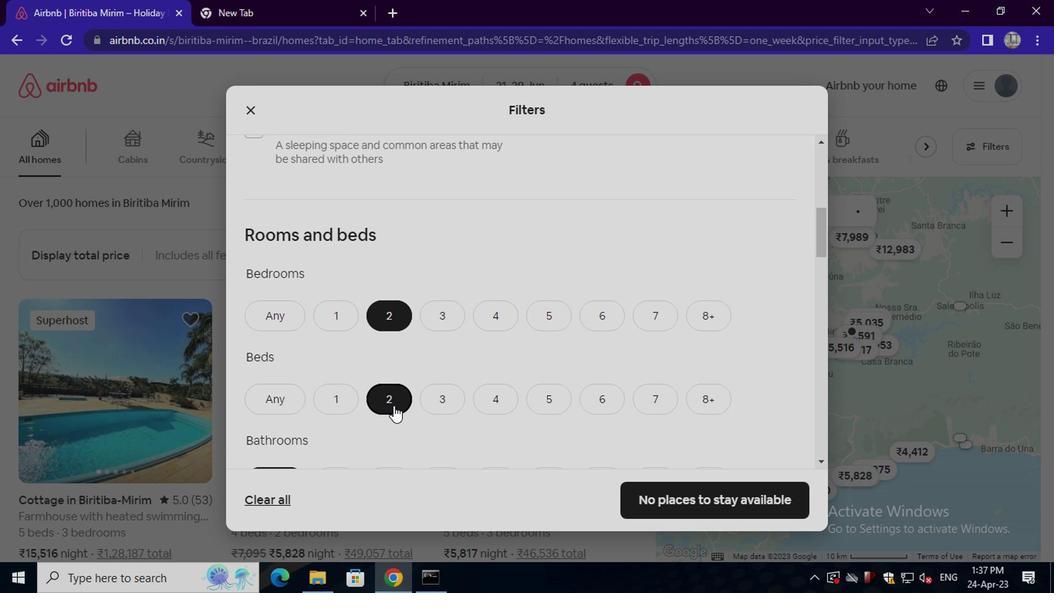 
Action: Mouse moved to (387, 354)
Screenshot: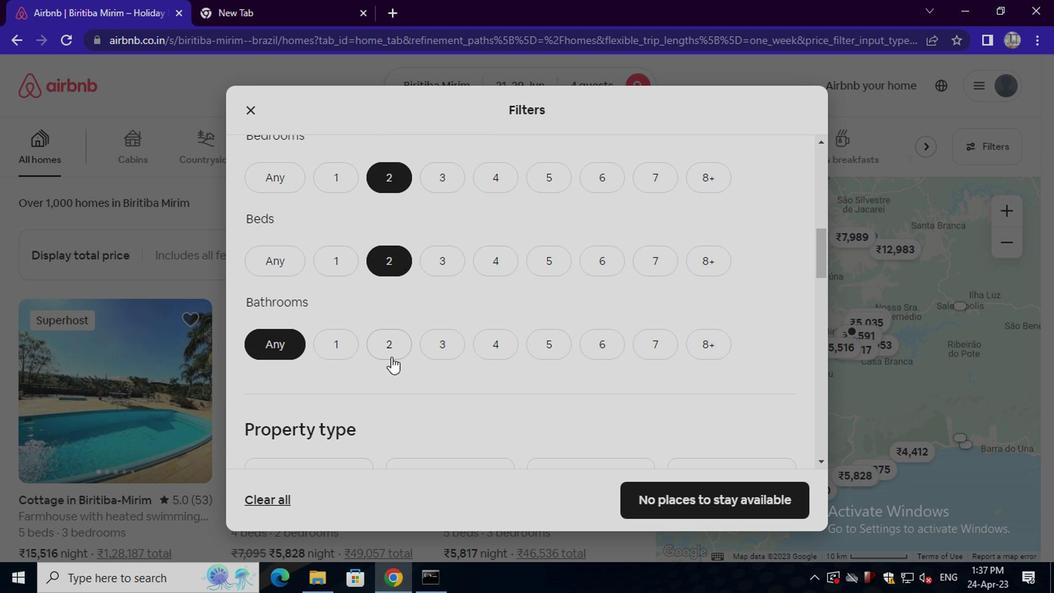 
Action: Mouse pressed left at (387, 354)
Screenshot: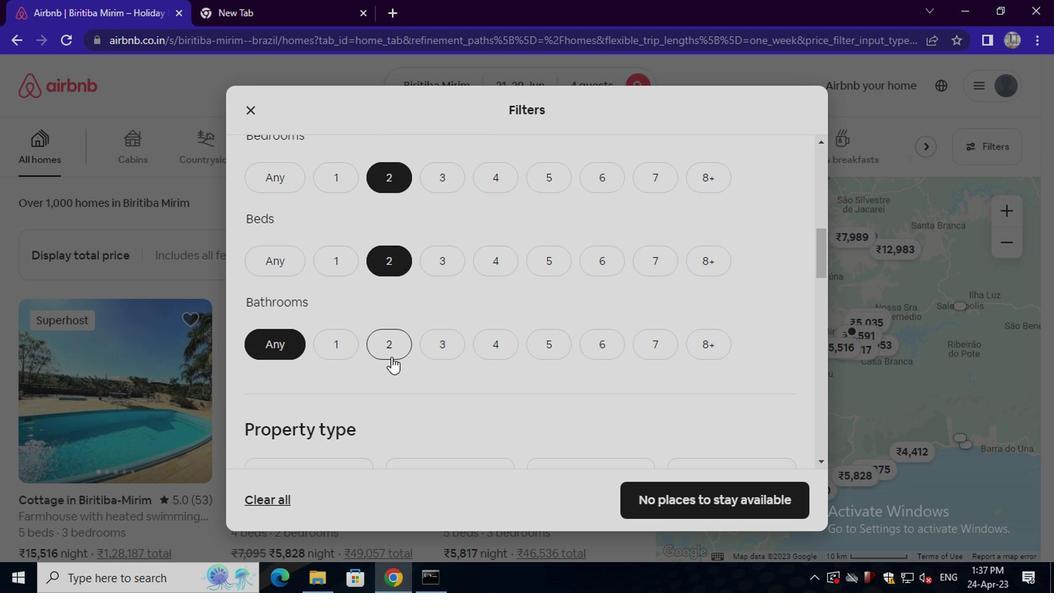 
Action: Mouse moved to (393, 368)
Screenshot: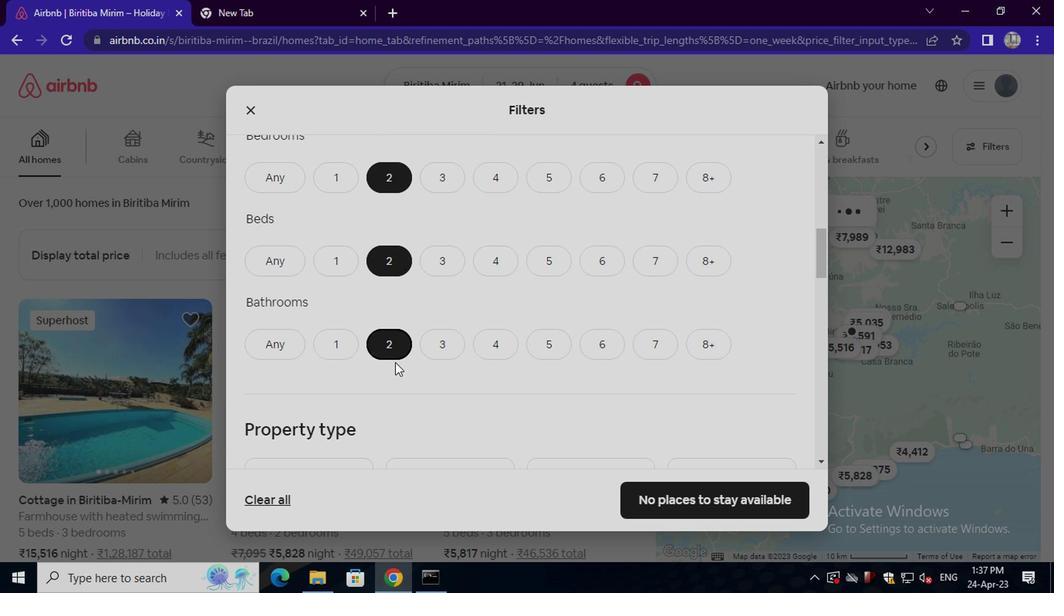 
Action: Mouse scrolled (393, 366) with delta (0, -1)
Screenshot: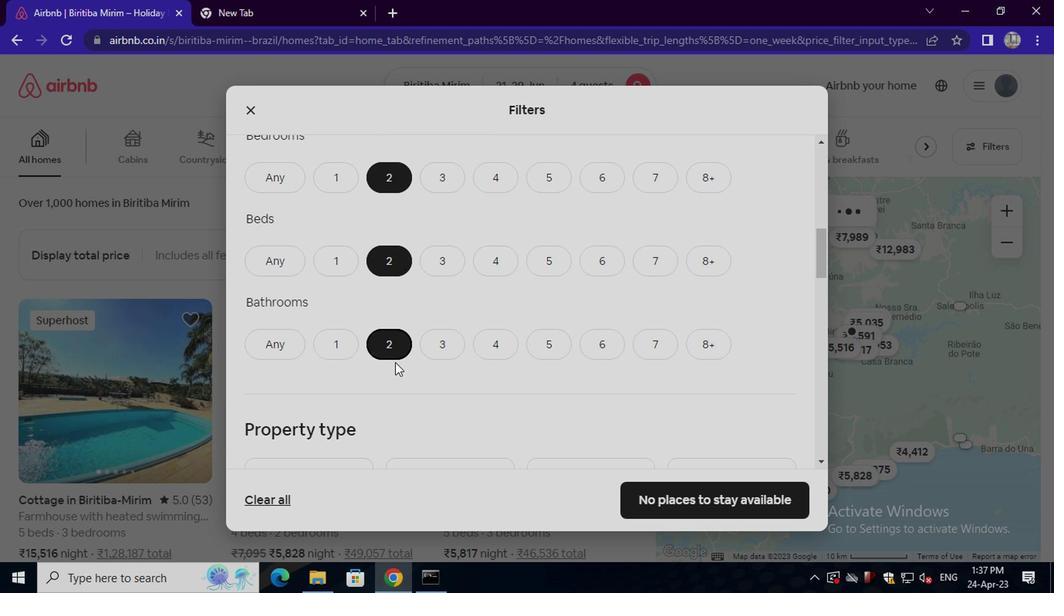 
Action: Mouse scrolled (393, 366) with delta (0, -1)
Screenshot: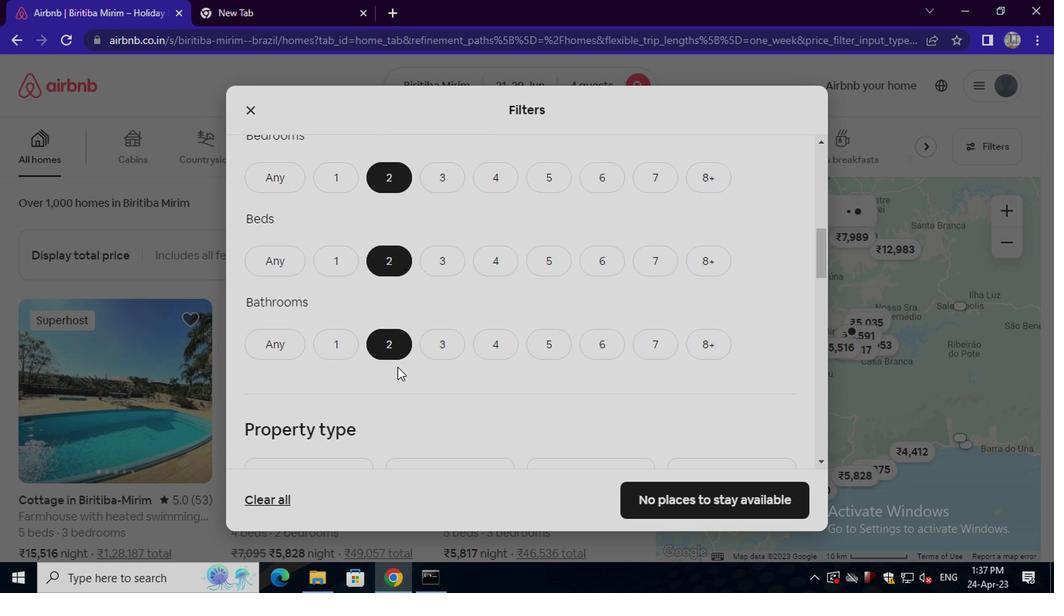 
Action: Mouse moved to (325, 366)
Screenshot: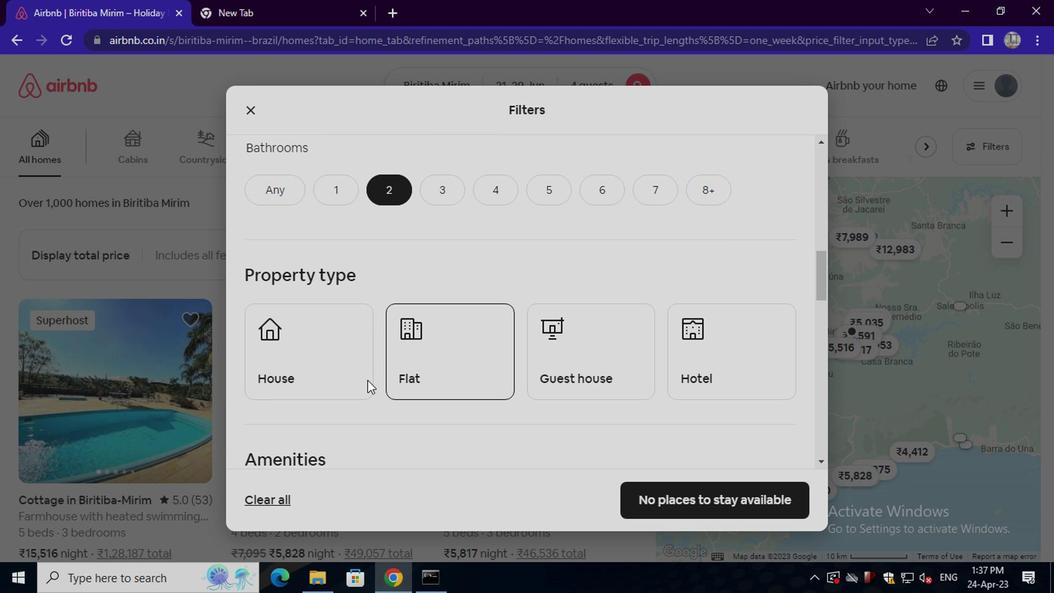 
Action: Mouse pressed left at (325, 366)
Screenshot: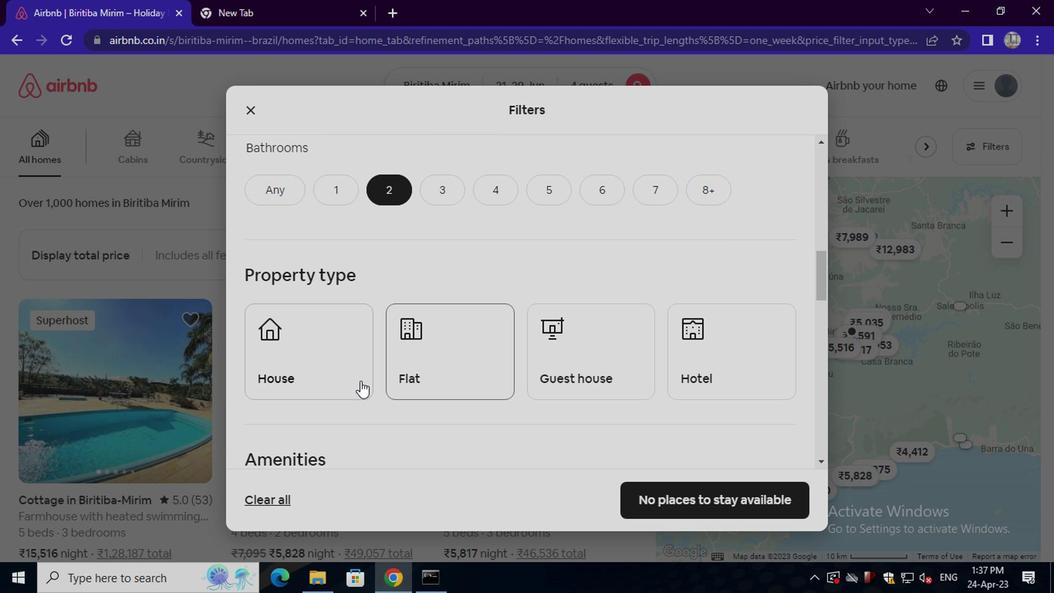 
Action: Mouse moved to (456, 362)
Screenshot: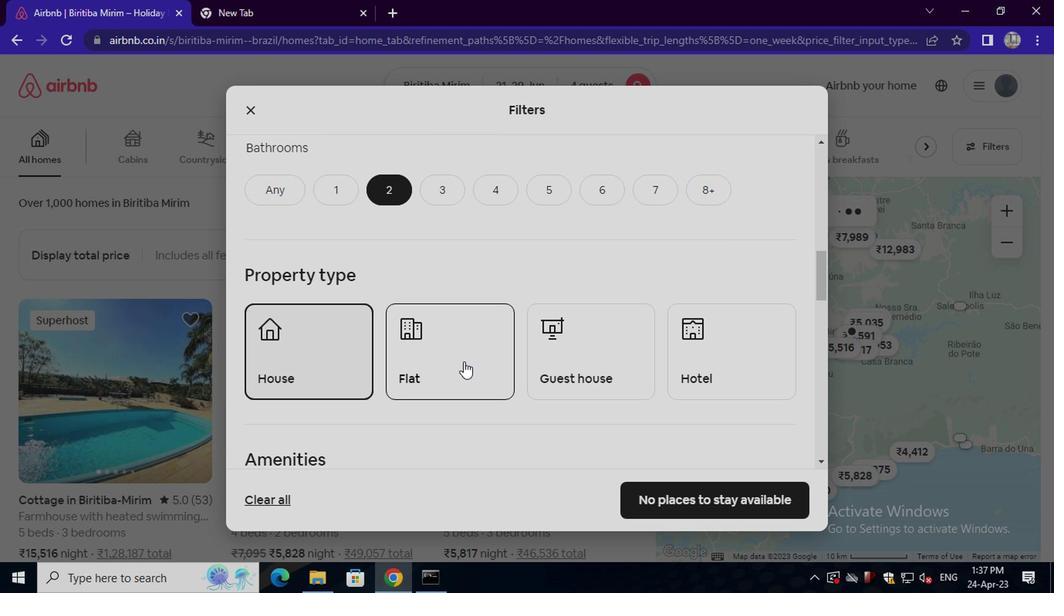 
Action: Mouse pressed left at (456, 362)
Screenshot: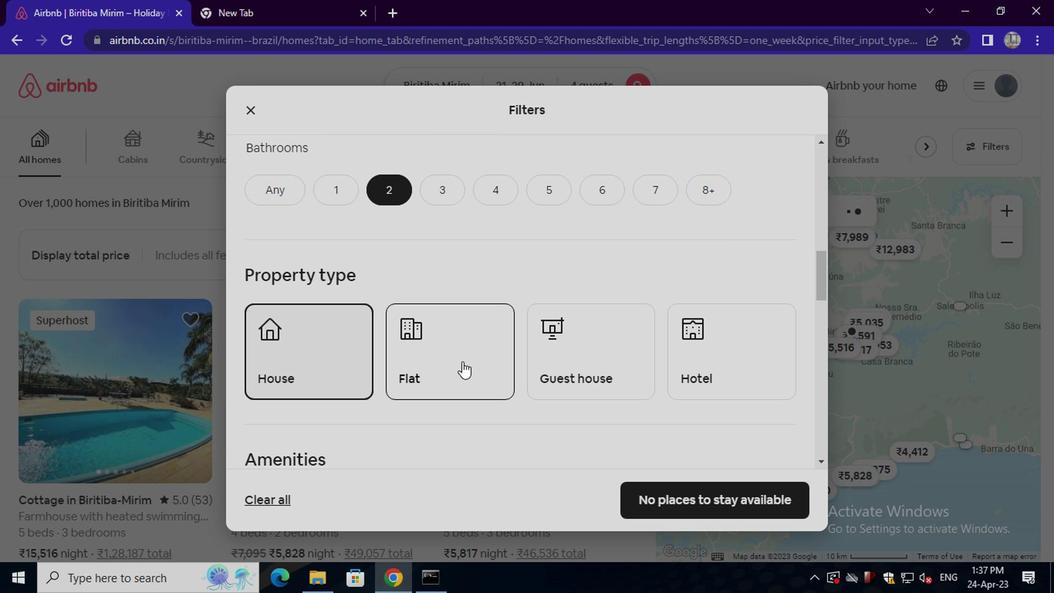 
Action: Mouse moved to (630, 388)
Screenshot: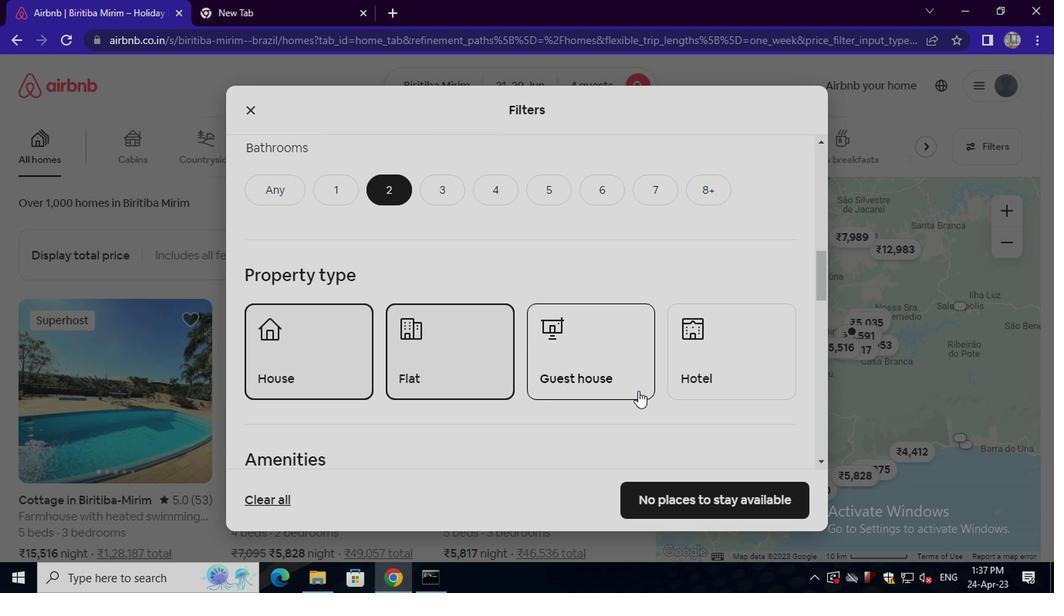 
Action: Mouse pressed left at (630, 388)
Screenshot: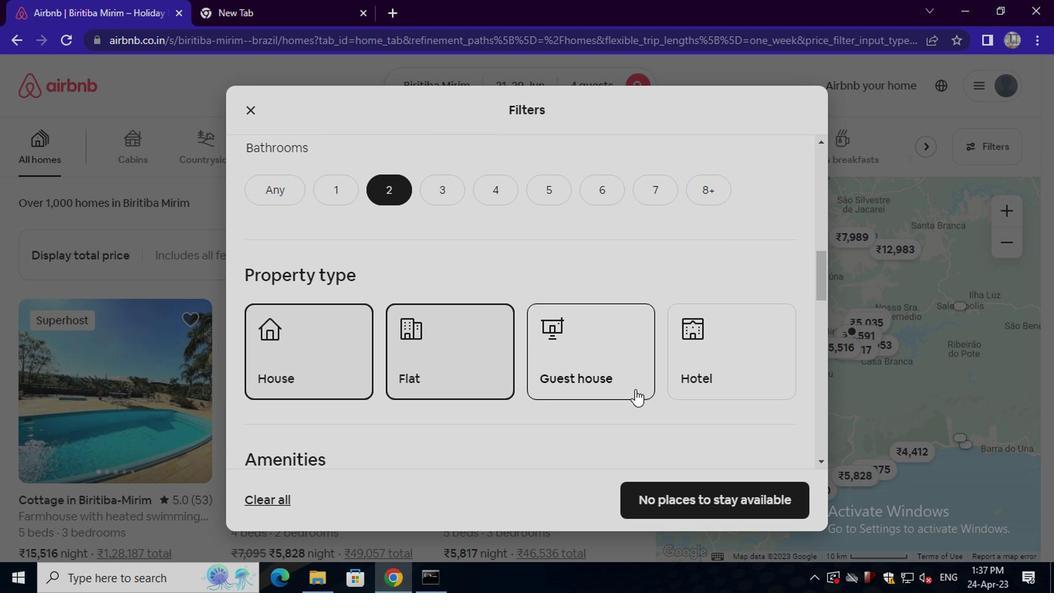 
Action: Mouse moved to (543, 401)
Screenshot: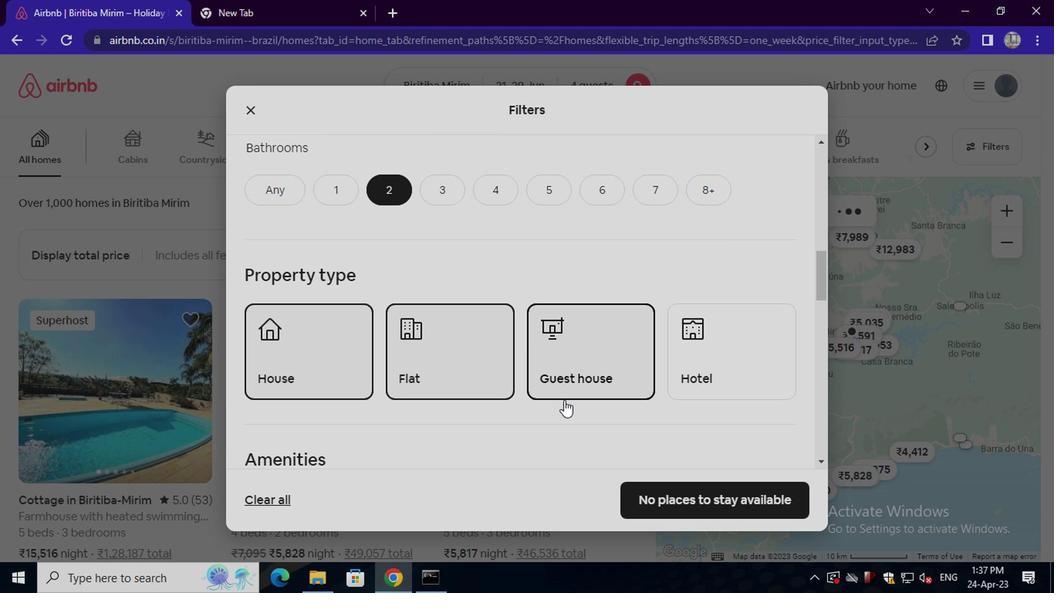 
Action: Mouse scrolled (543, 400) with delta (0, 0)
Screenshot: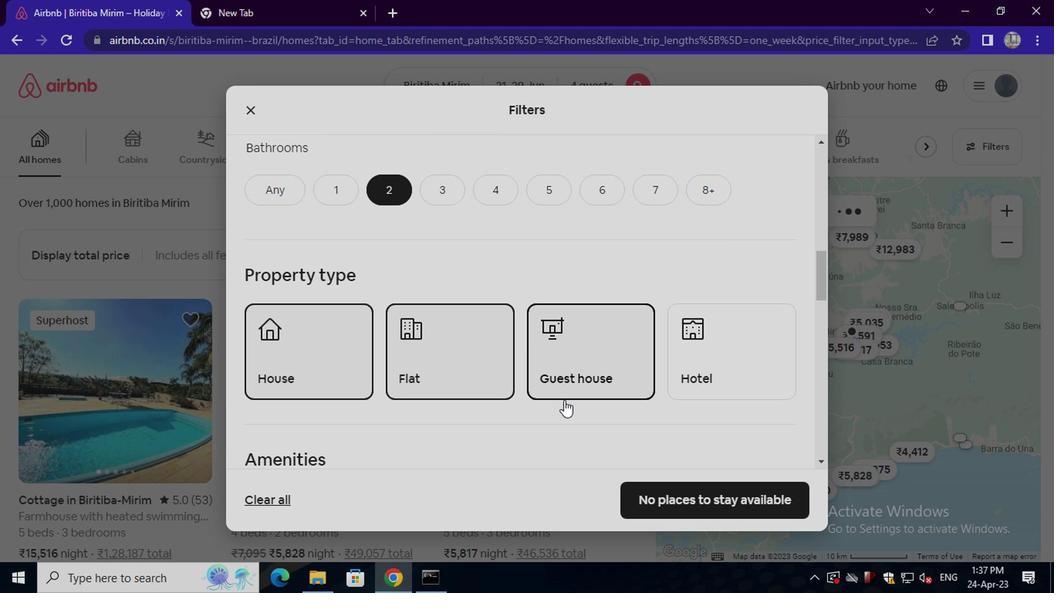 
Action: Mouse scrolled (543, 400) with delta (0, 0)
Screenshot: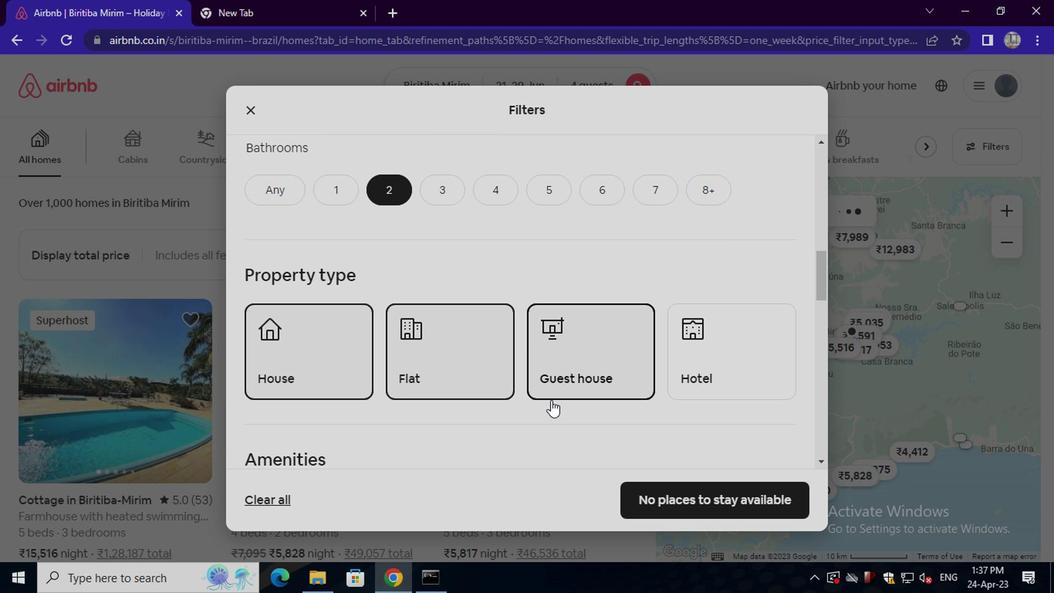 
Action: Mouse scrolled (543, 400) with delta (0, 0)
Screenshot: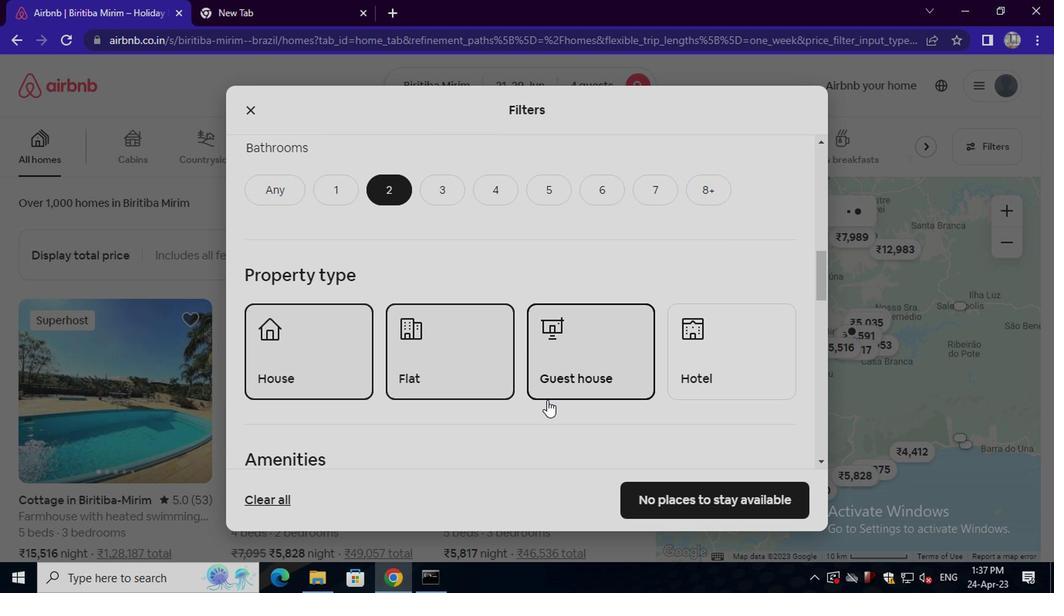 
Action: Mouse moved to (537, 402)
Screenshot: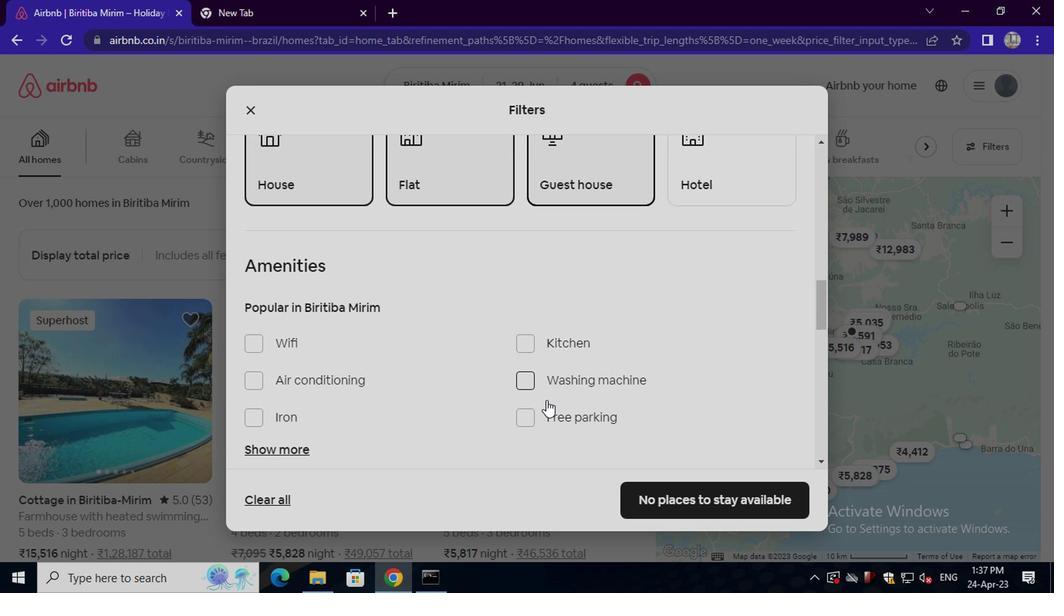 
Action: Mouse scrolled (537, 402) with delta (0, 0)
Screenshot: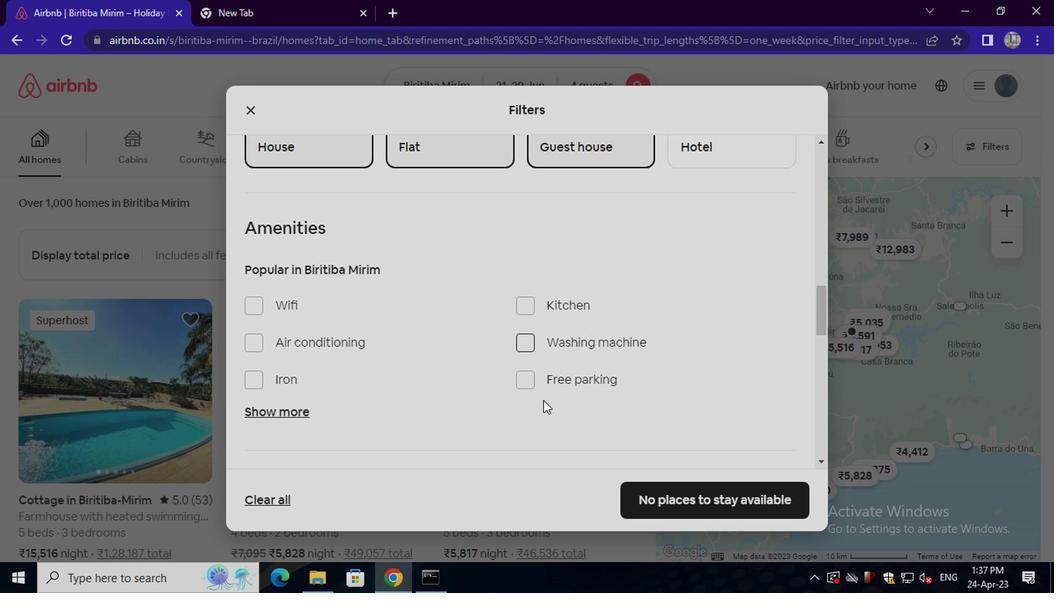 
Action: Mouse moved to (535, 402)
Screenshot: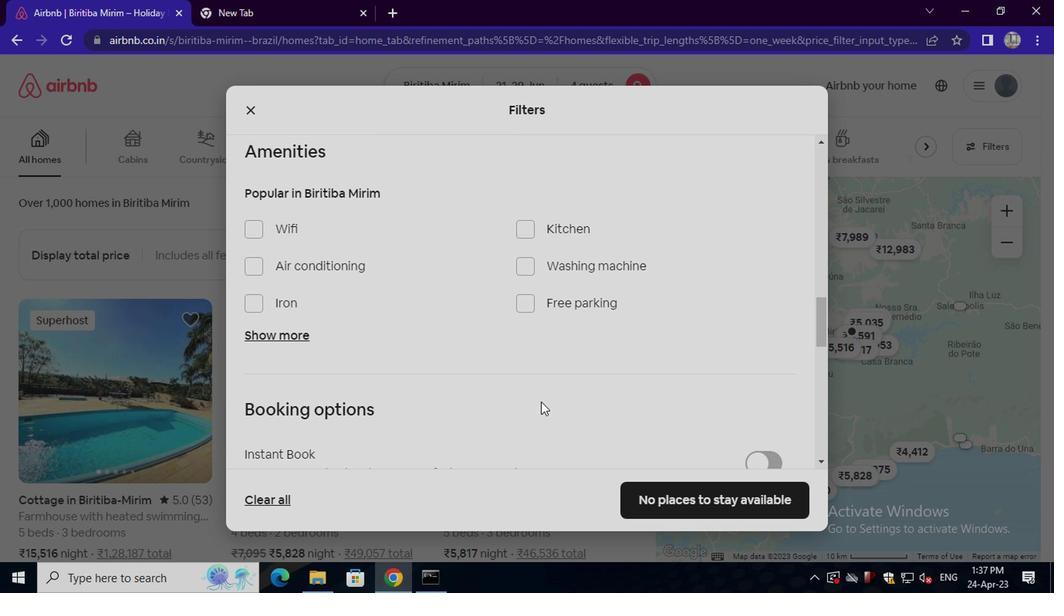 
Action: Mouse scrolled (535, 402) with delta (0, 0)
Screenshot: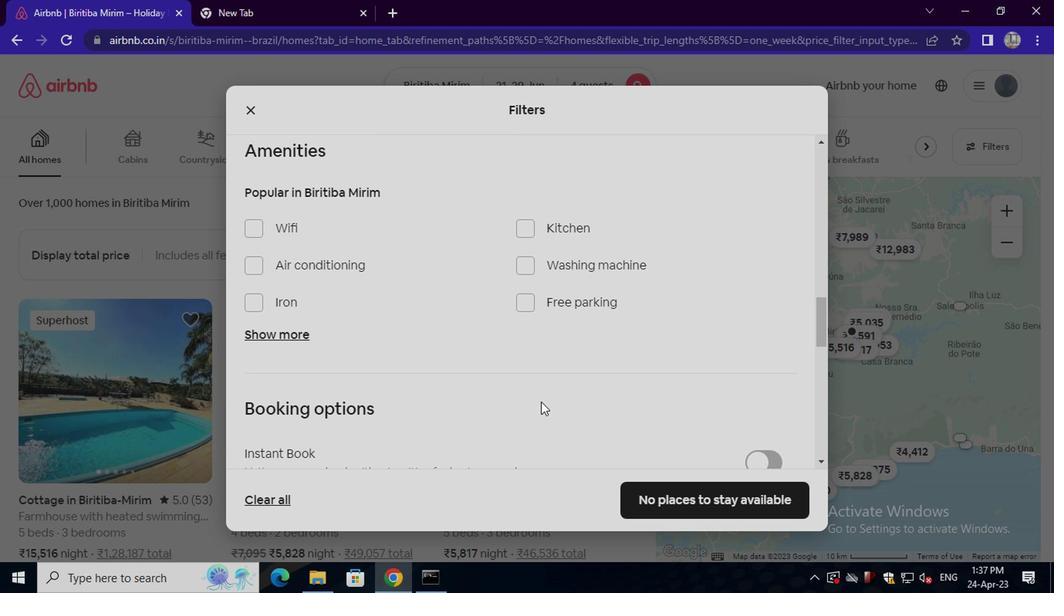 
Action: Mouse scrolled (535, 402) with delta (0, 0)
Screenshot: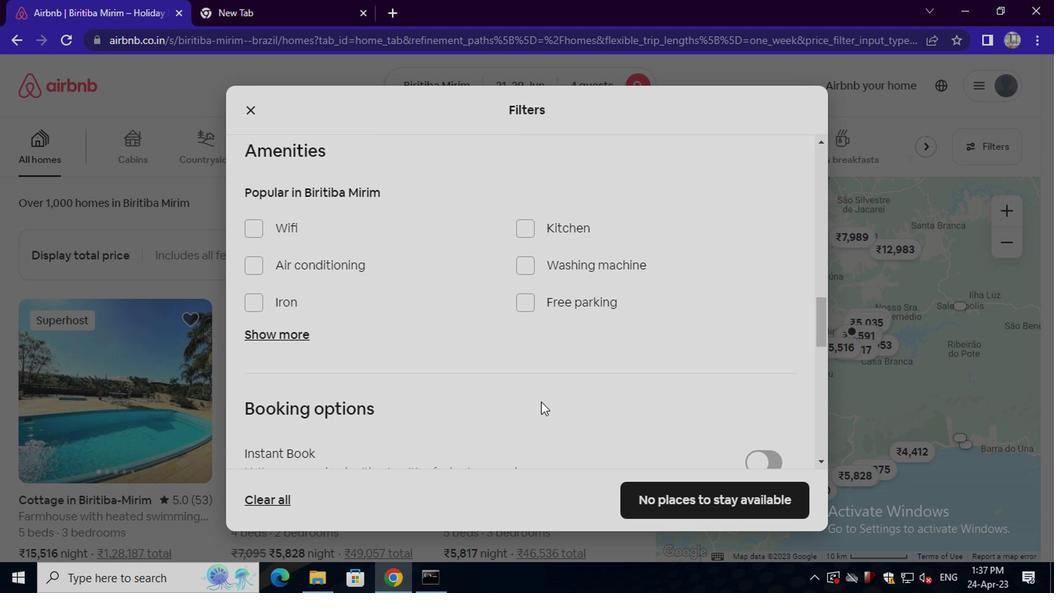 
Action: Mouse scrolled (535, 402) with delta (0, 0)
Screenshot: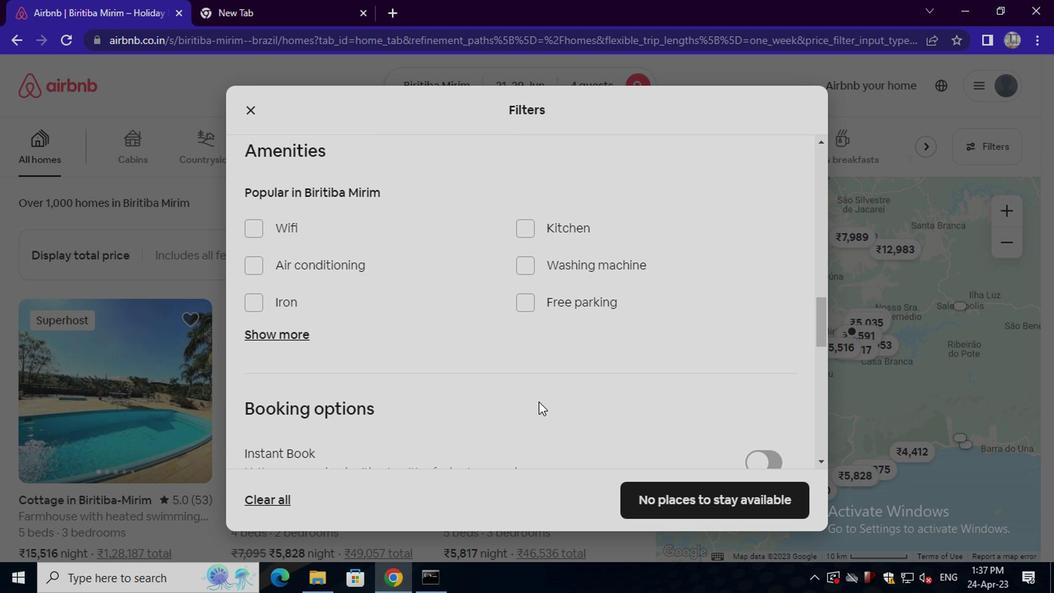 
Action: Mouse moved to (758, 287)
Screenshot: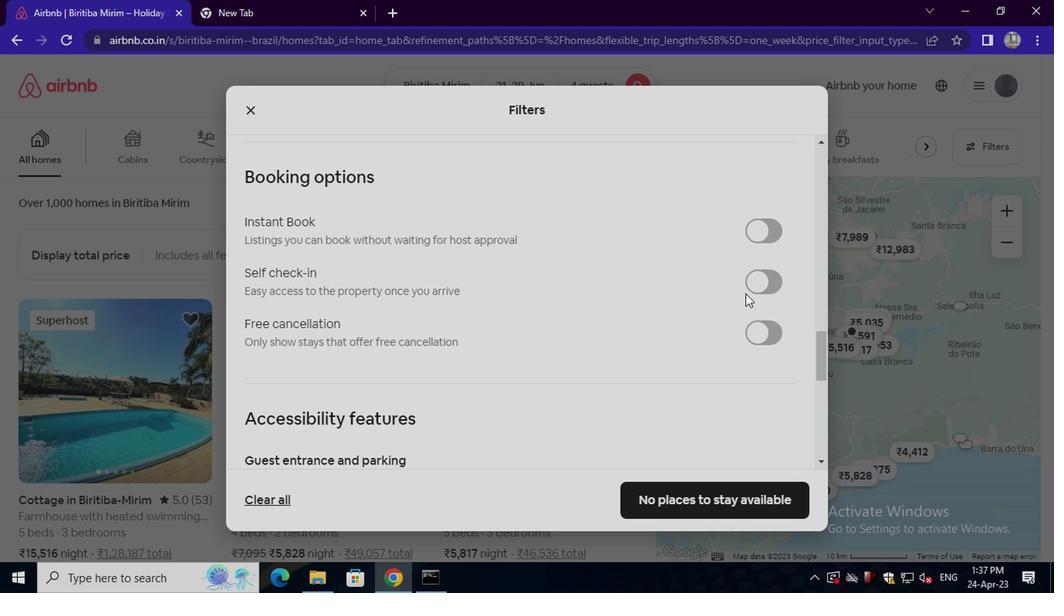 
Action: Mouse pressed left at (758, 287)
Screenshot: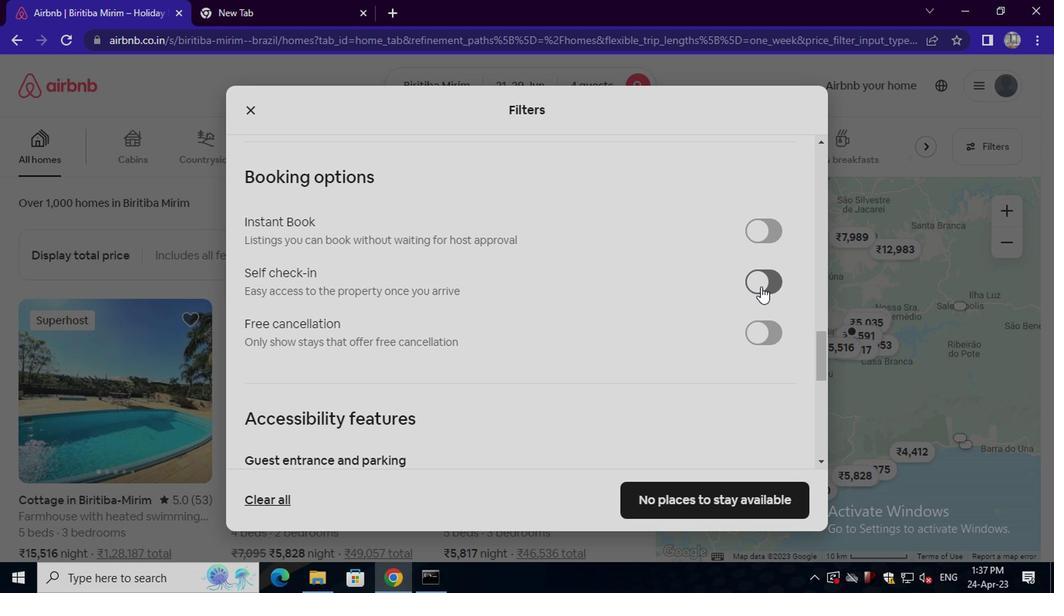 
Action: Mouse moved to (522, 332)
Screenshot: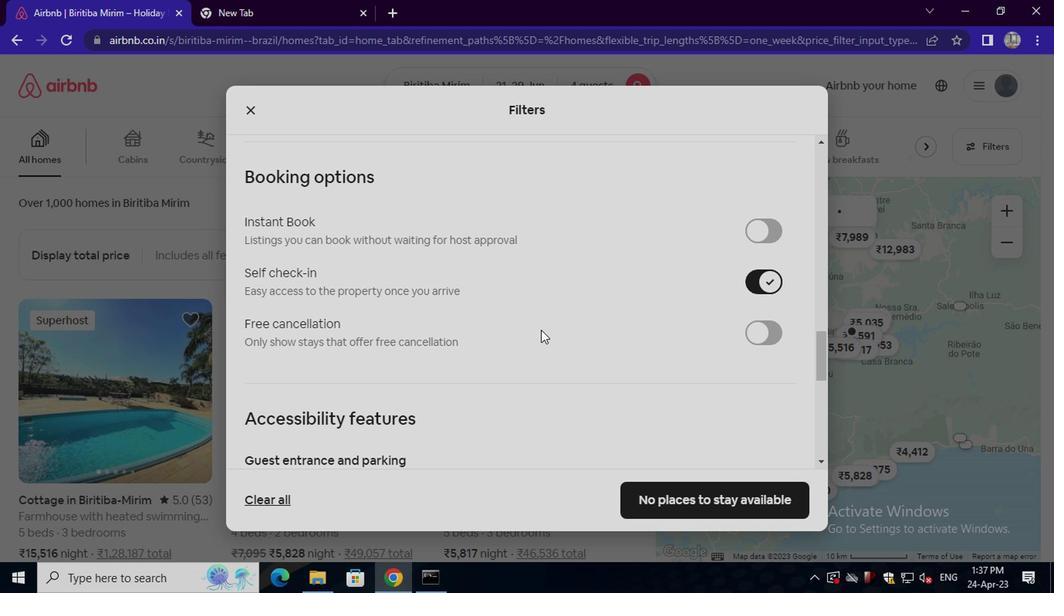 
Action: Mouse scrolled (522, 332) with delta (0, 0)
Screenshot: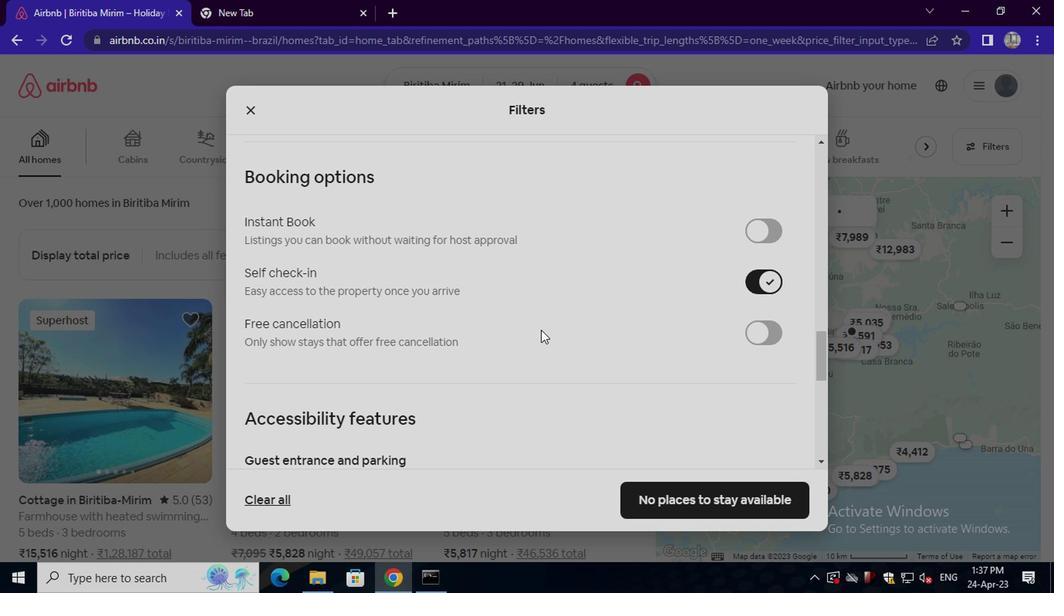 
Action: Mouse moved to (522, 332)
Screenshot: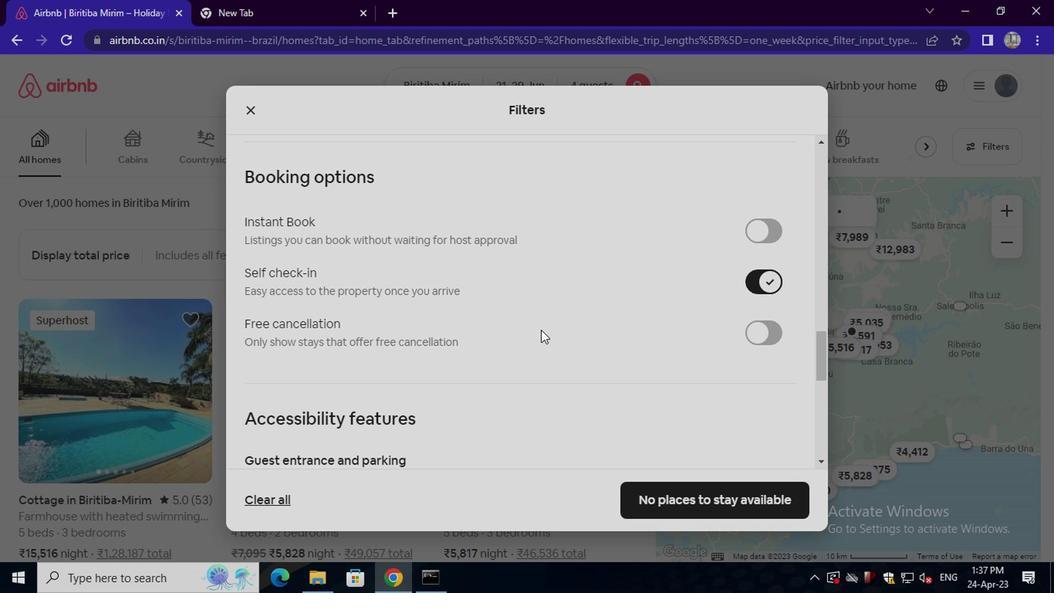 
Action: Mouse scrolled (522, 332) with delta (0, 0)
Screenshot: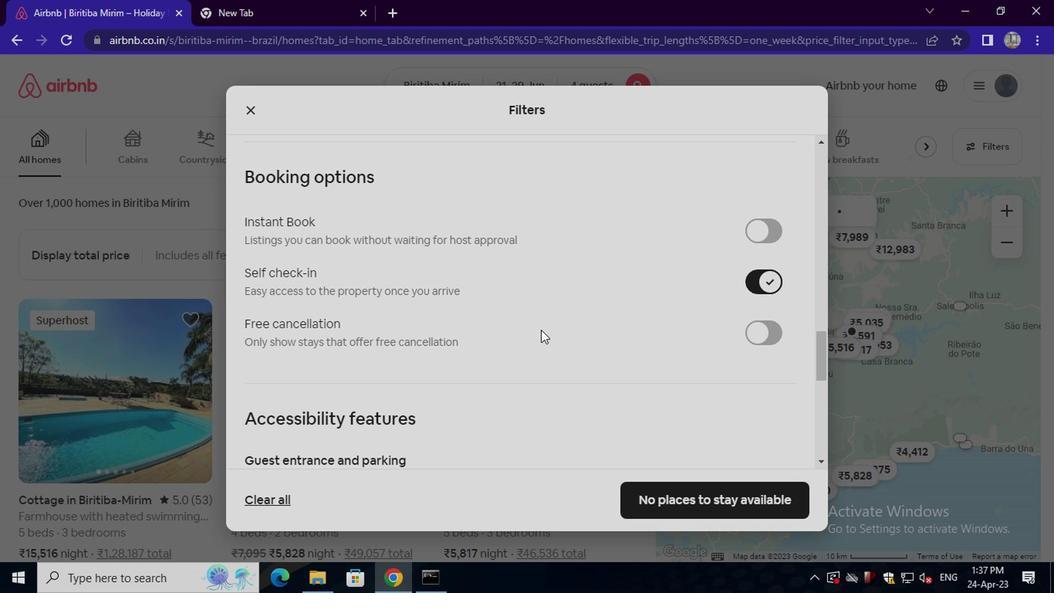 
Action: Mouse scrolled (522, 332) with delta (0, 0)
Screenshot: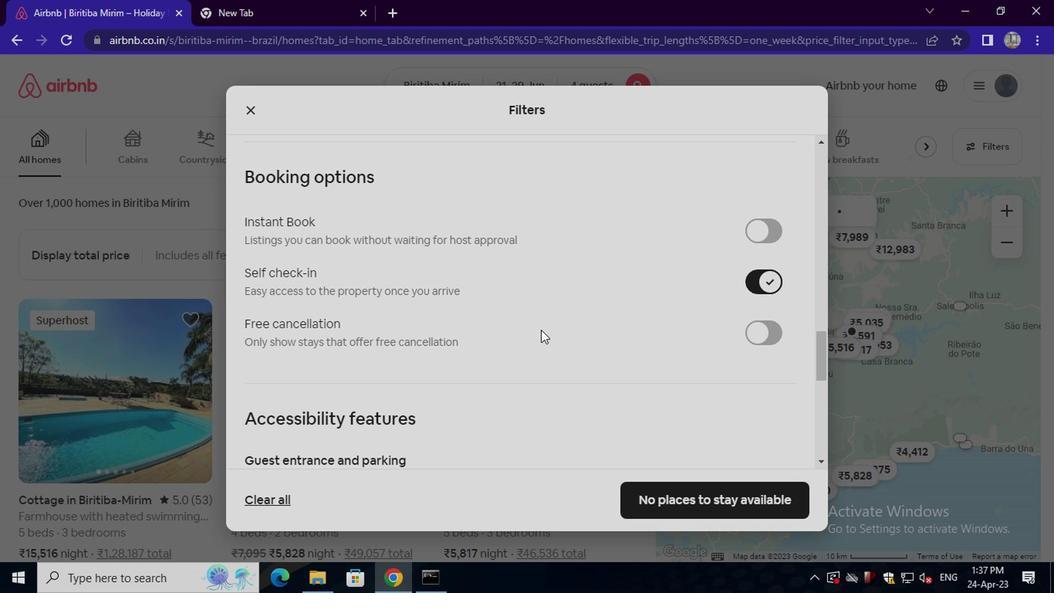 
Action: Mouse scrolled (522, 332) with delta (0, 0)
Screenshot: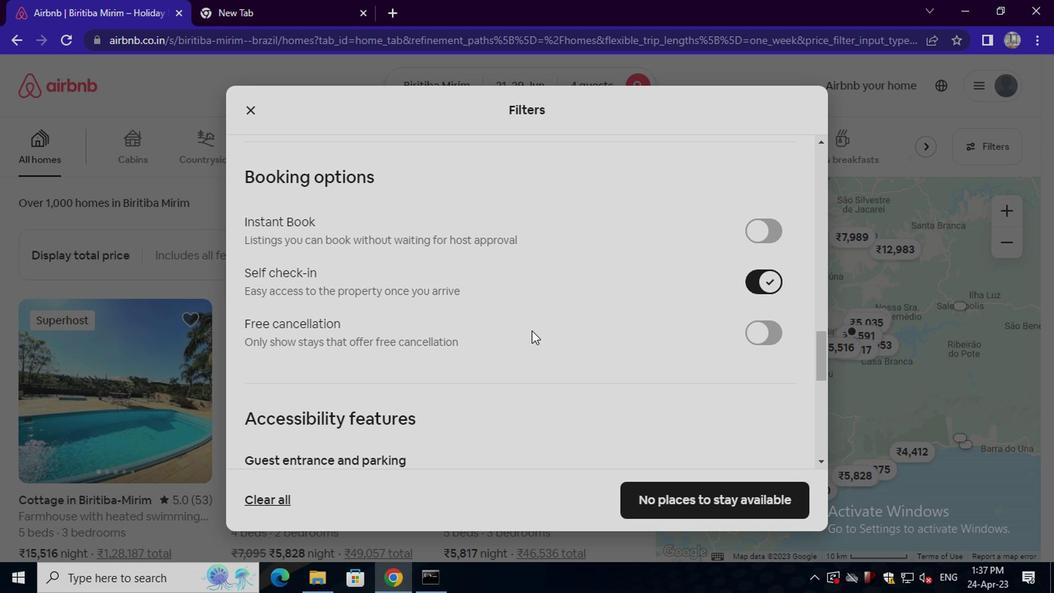 
Action: Mouse scrolled (522, 332) with delta (0, 0)
Screenshot: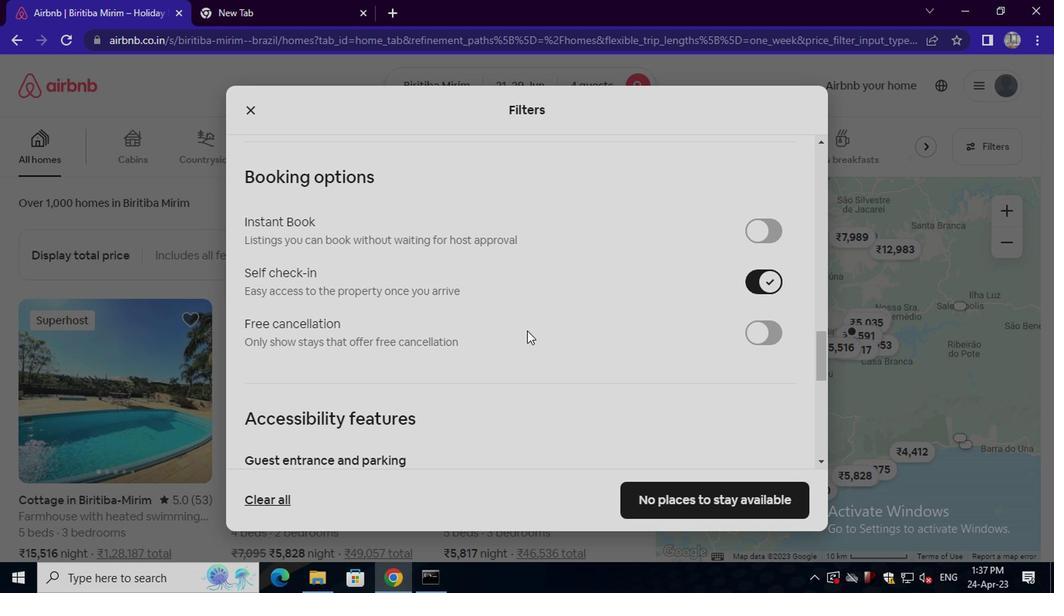 
Action: Mouse moved to (518, 335)
Screenshot: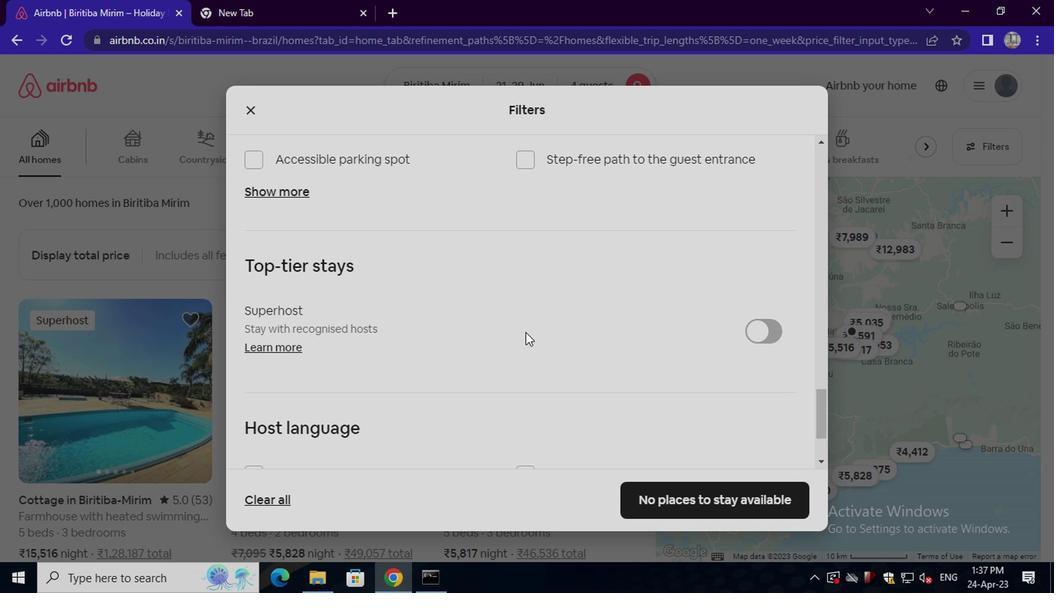 
Action: Mouse scrolled (518, 334) with delta (0, -1)
Screenshot: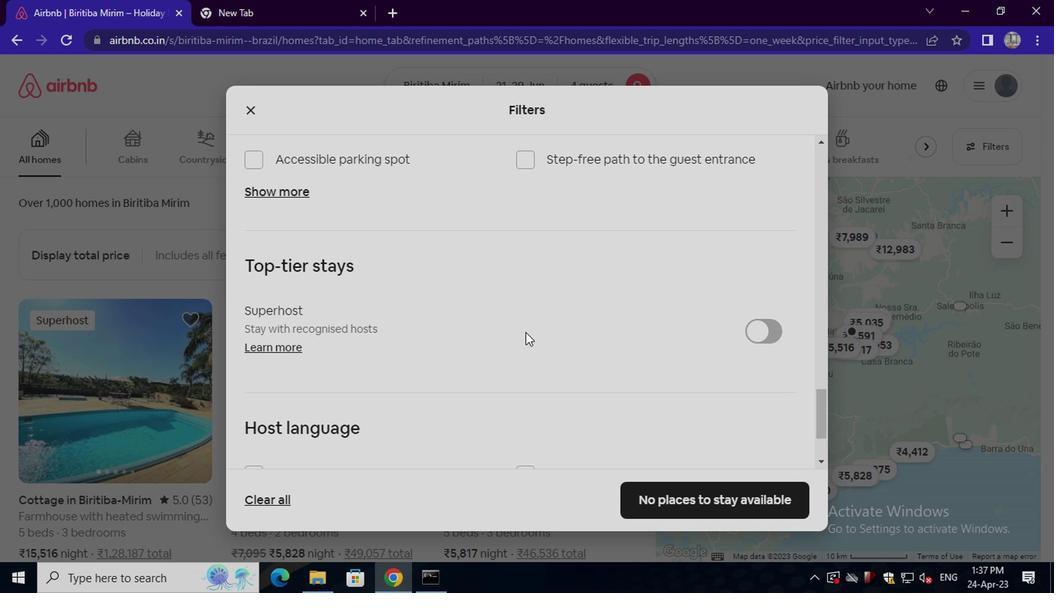 
Action: Mouse scrolled (518, 334) with delta (0, -1)
Screenshot: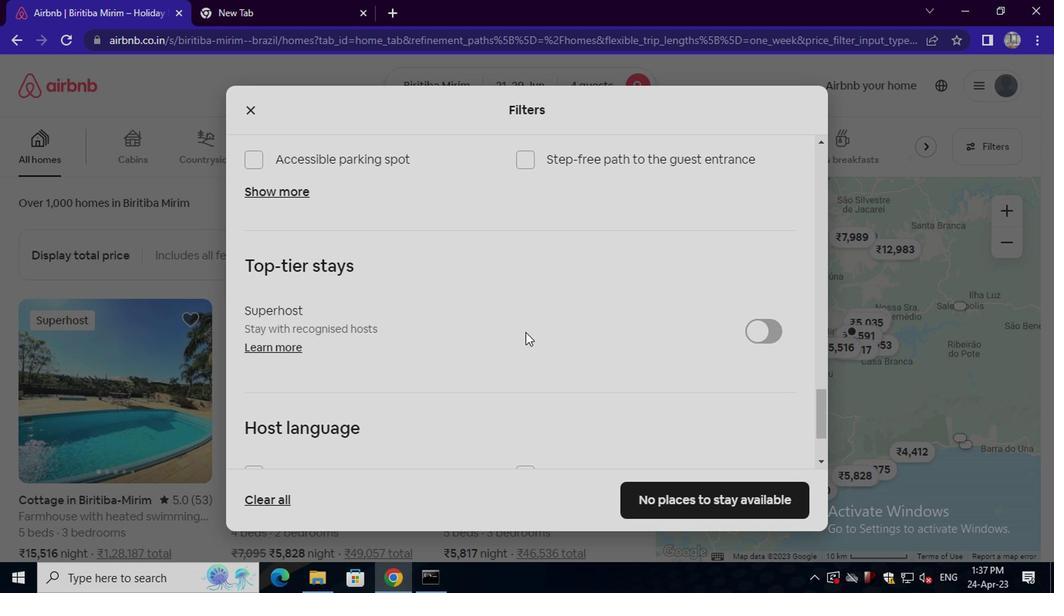 
Action: Mouse scrolled (518, 334) with delta (0, -1)
Screenshot: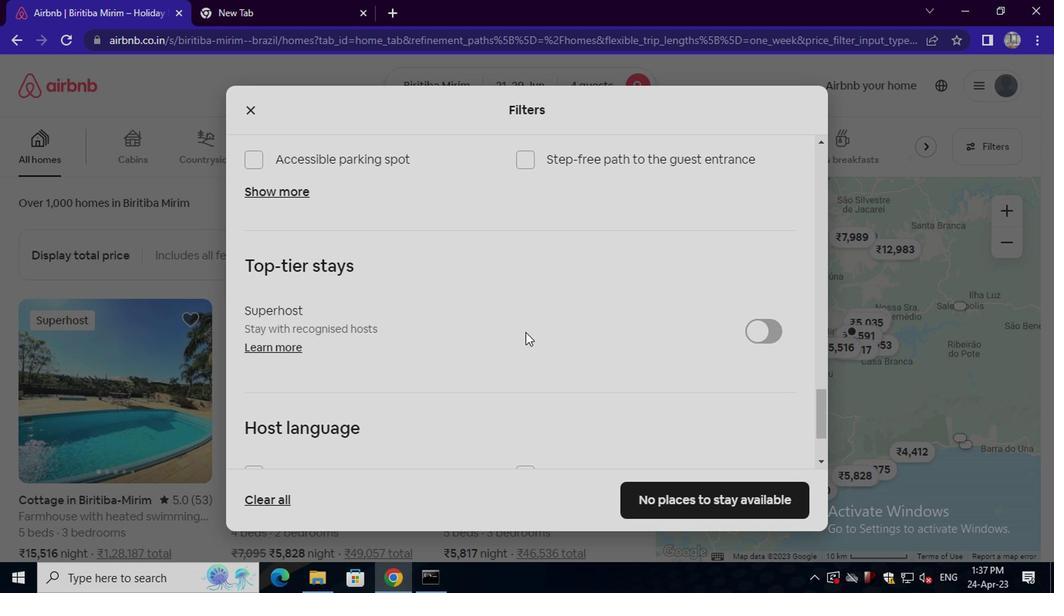 
Action: Mouse scrolled (518, 334) with delta (0, -1)
Screenshot: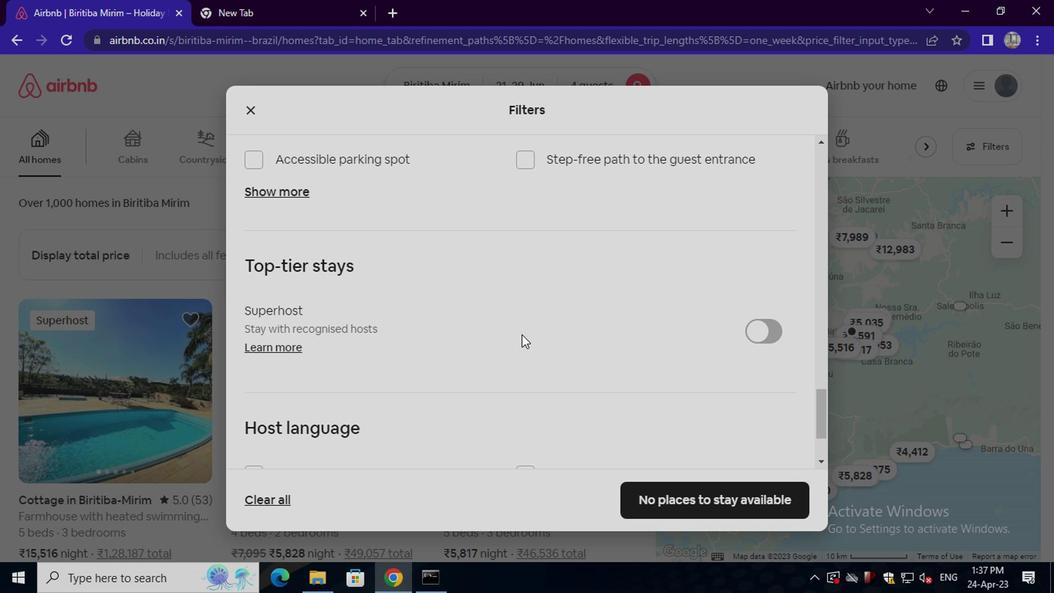 
Action: Mouse scrolled (518, 334) with delta (0, -1)
Screenshot: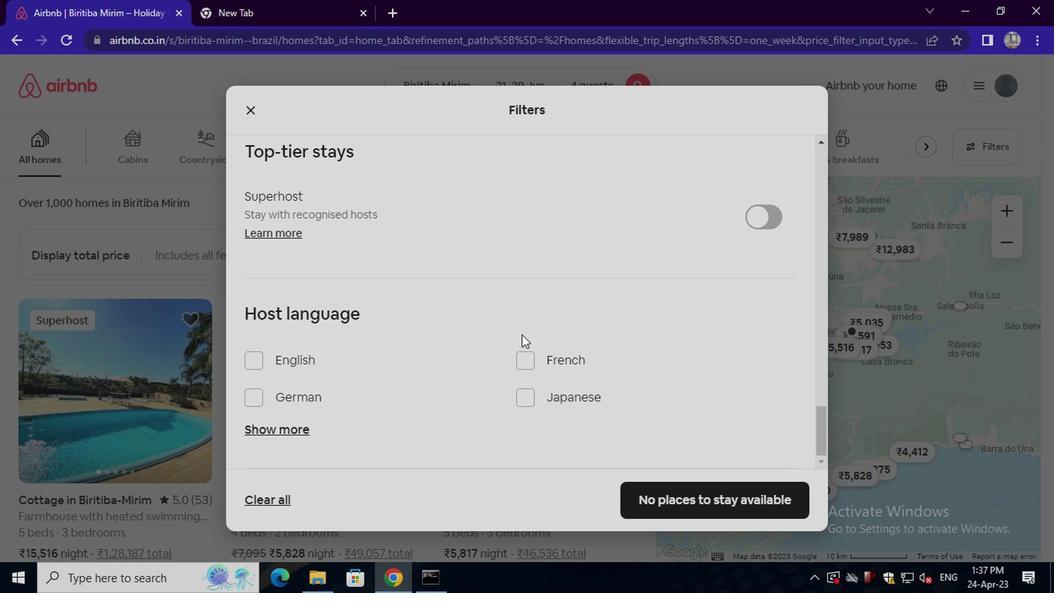 
Action: Mouse scrolled (518, 334) with delta (0, -1)
Screenshot: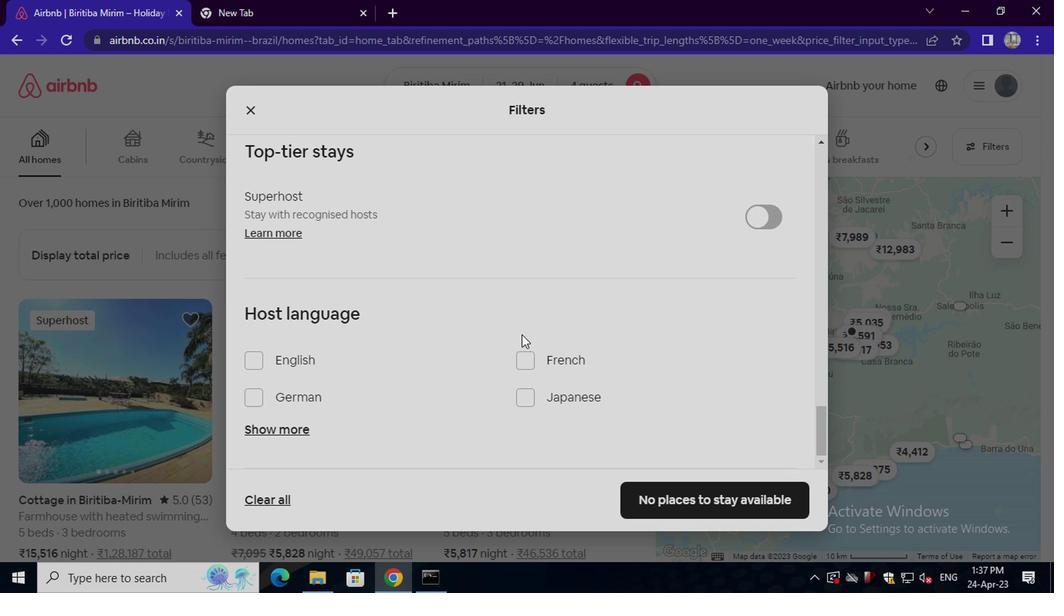 
Action: Mouse moved to (276, 435)
Screenshot: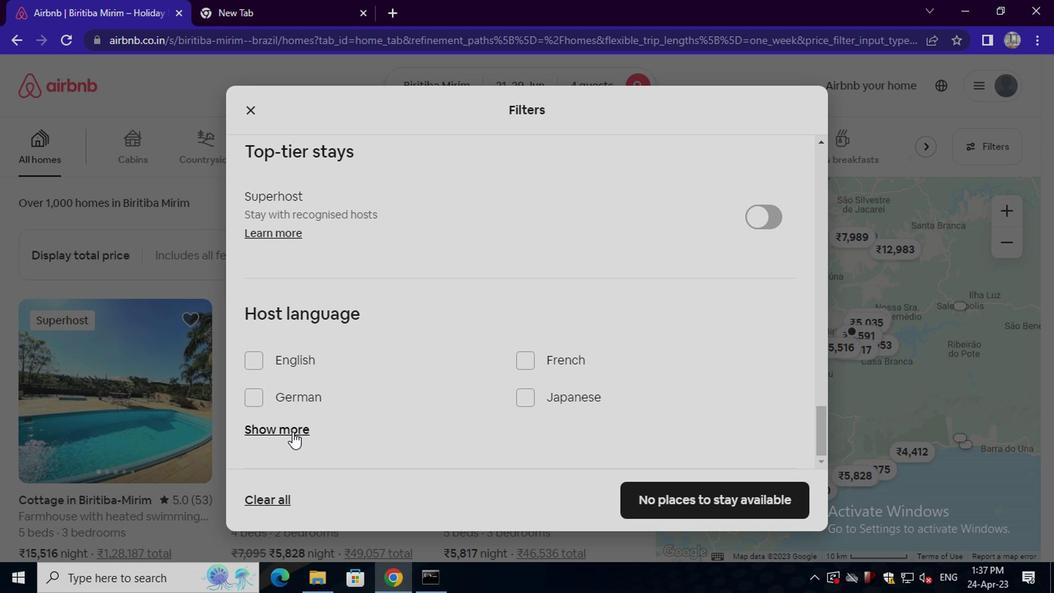 
Action: Mouse pressed left at (276, 435)
Screenshot: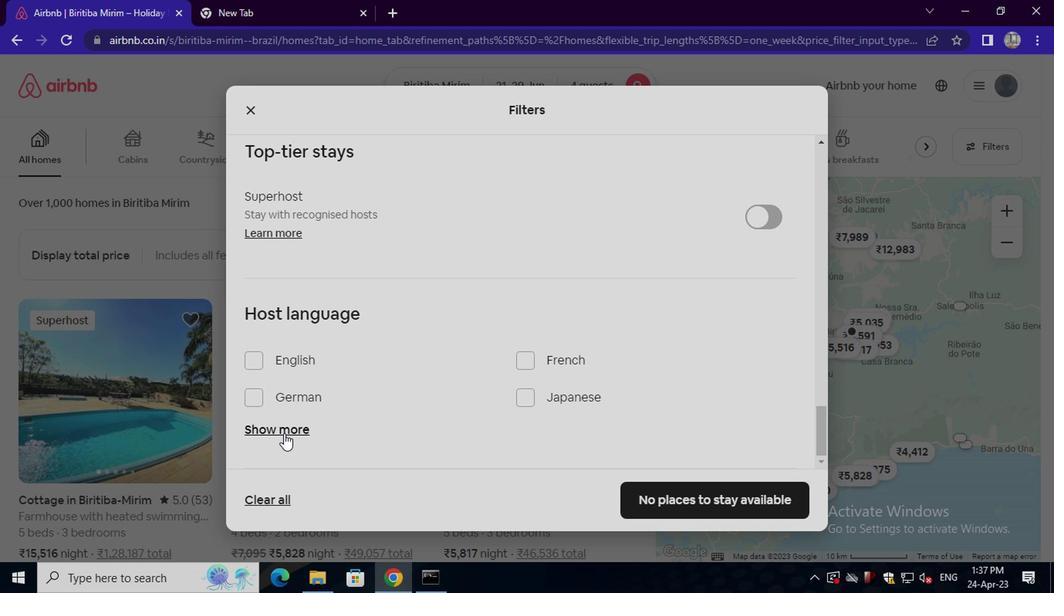 
Action: Mouse moved to (291, 419)
Screenshot: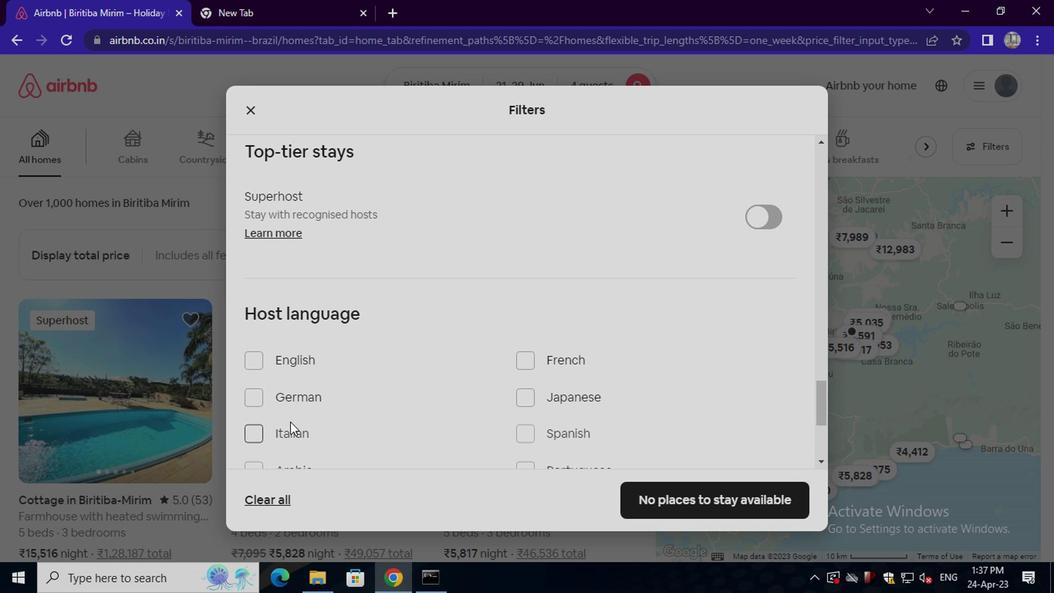 
Action: Mouse scrolled (291, 419) with delta (0, 0)
Screenshot: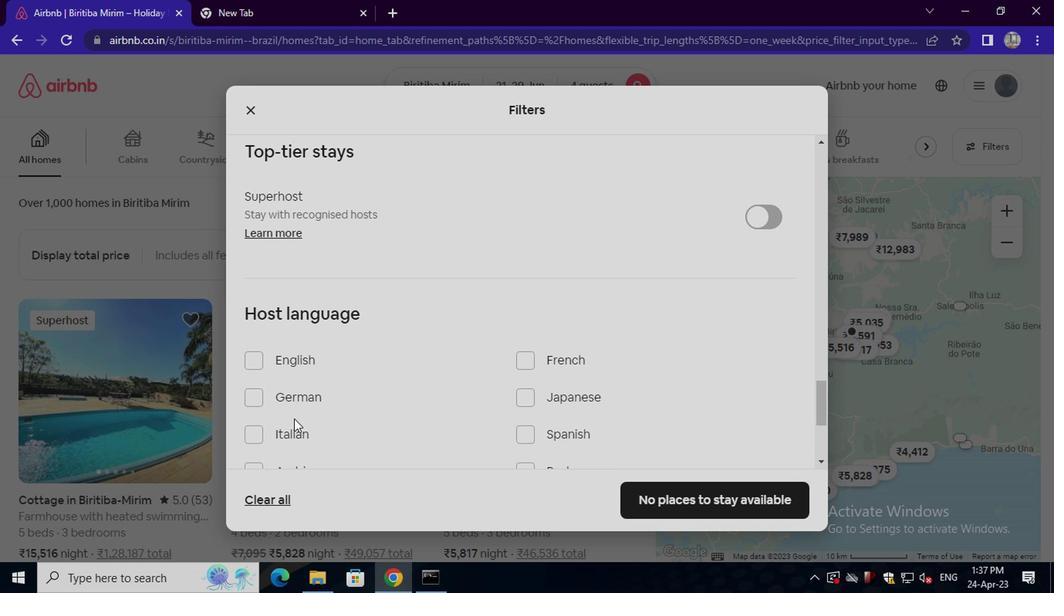 
Action: Mouse scrolled (291, 419) with delta (0, 0)
Screenshot: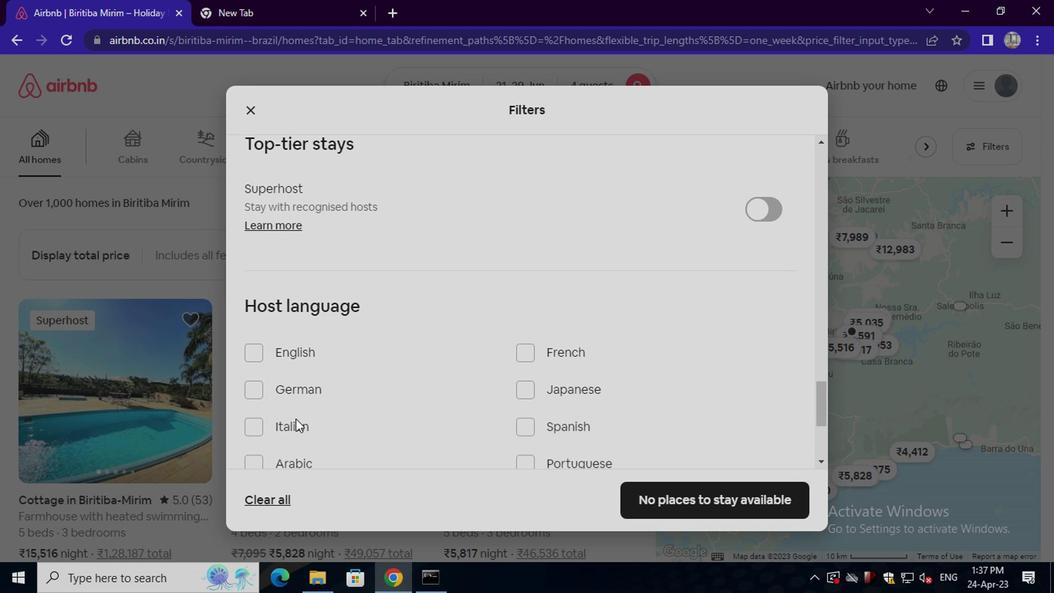 
Action: Mouse moved to (530, 280)
Screenshot: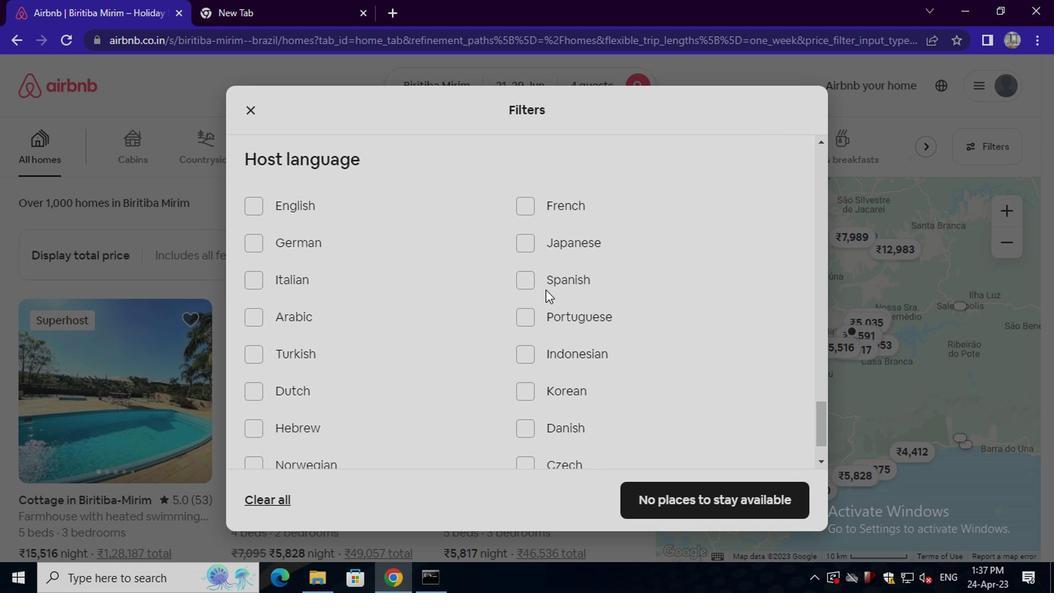 
Action: Mouse pressed left at (530, 280)
Screenshot: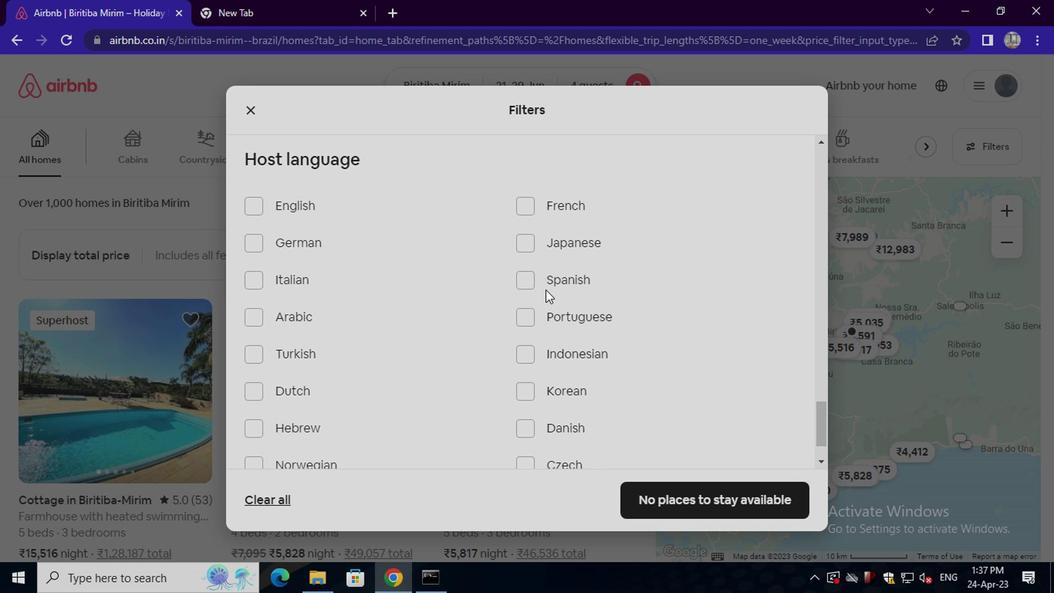 
Action: Mouse moved to (661, 500)
Screenshot: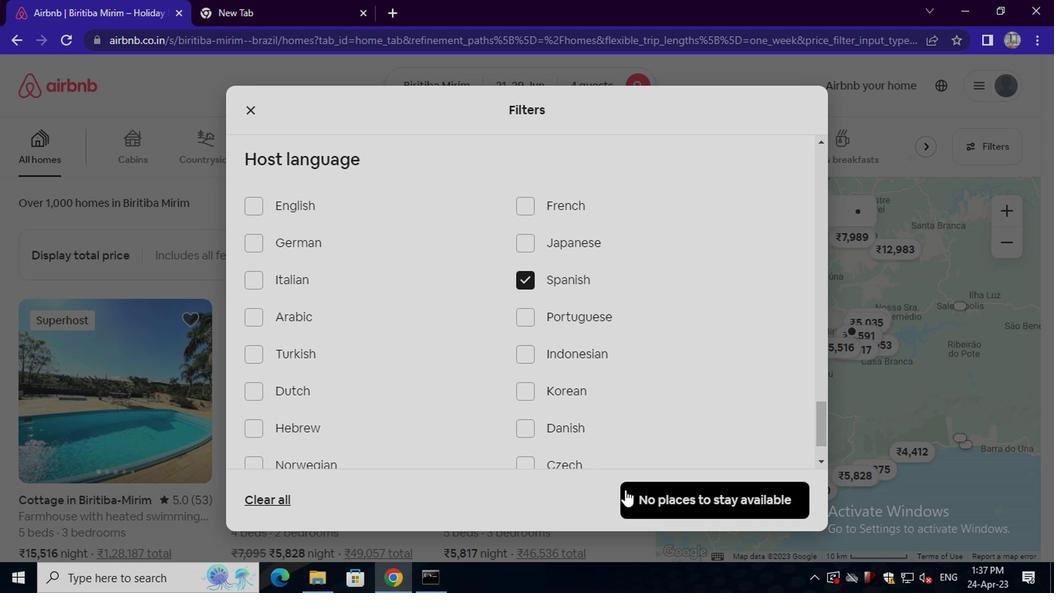 
Action: Mouse pressed left at (661, 500)
Screenshot: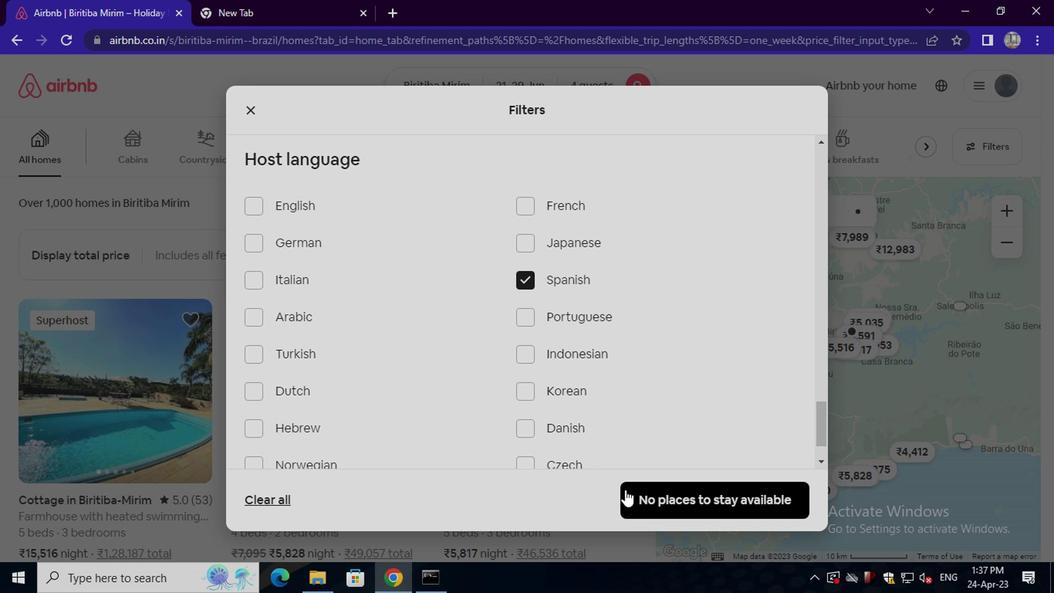 
Action: Mouse moved to (661, 498)
Screenshot: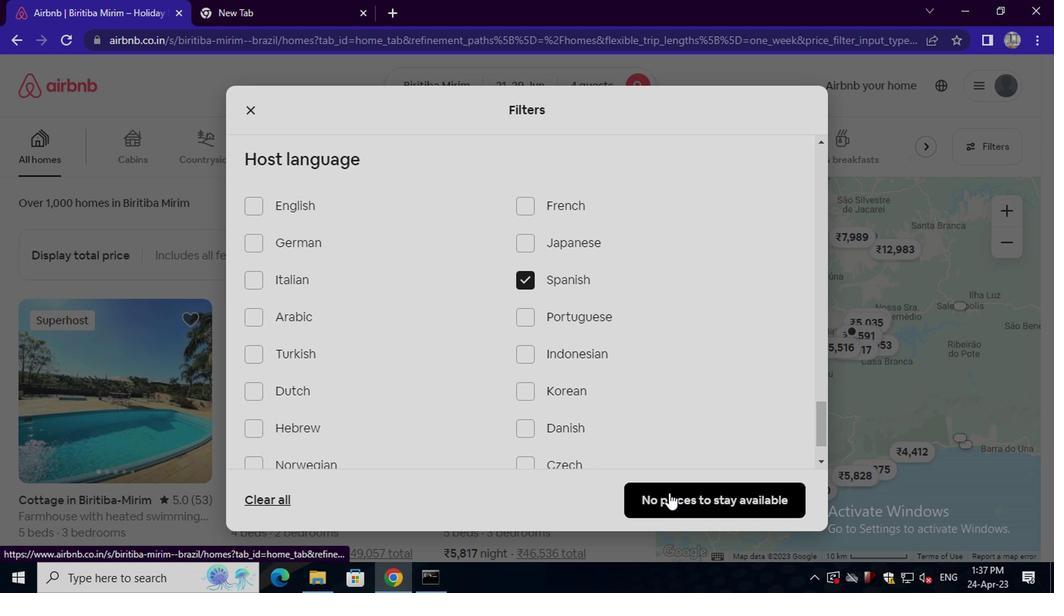 
